 Task: Add a signature Douglas Martin containing Best wishes for a happy holiday, Douglas Martin to email address softage.10@softage.net and add a folder Sales enablement
Action: Mouse moved to (122, 117)
Screenshot: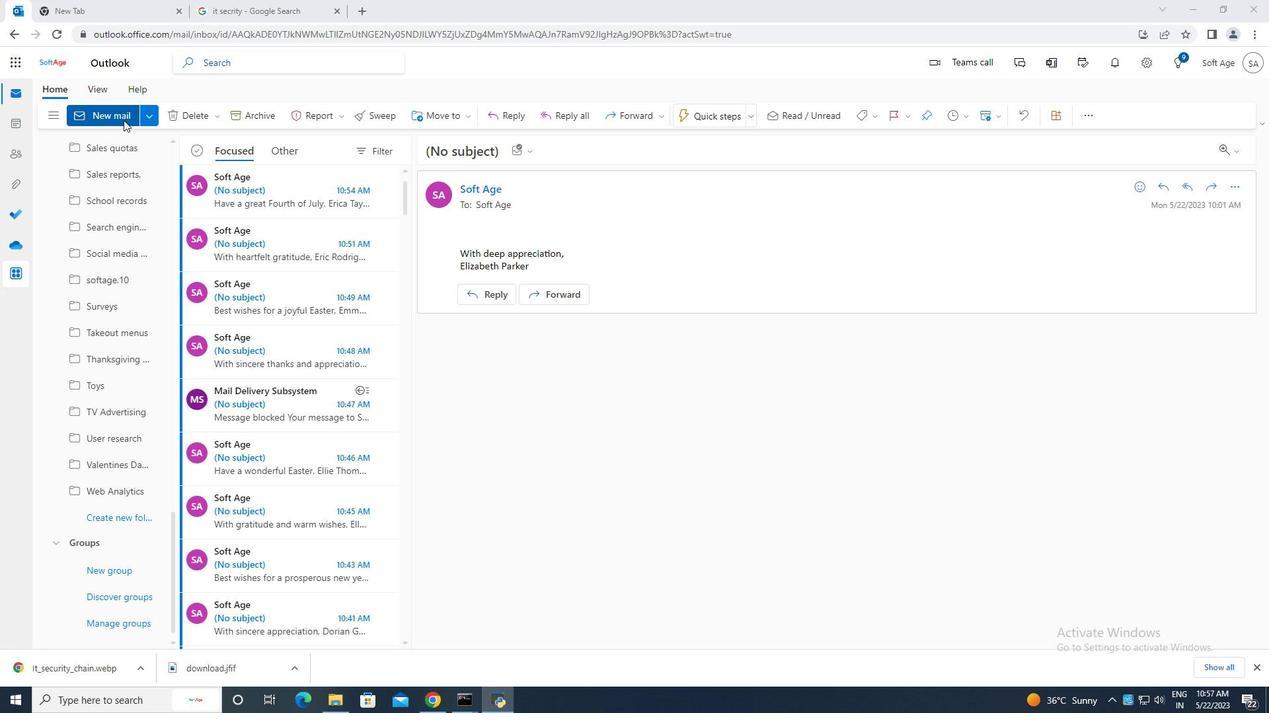 
Action: Mouse pressed left at (122, 117)
Screenshot: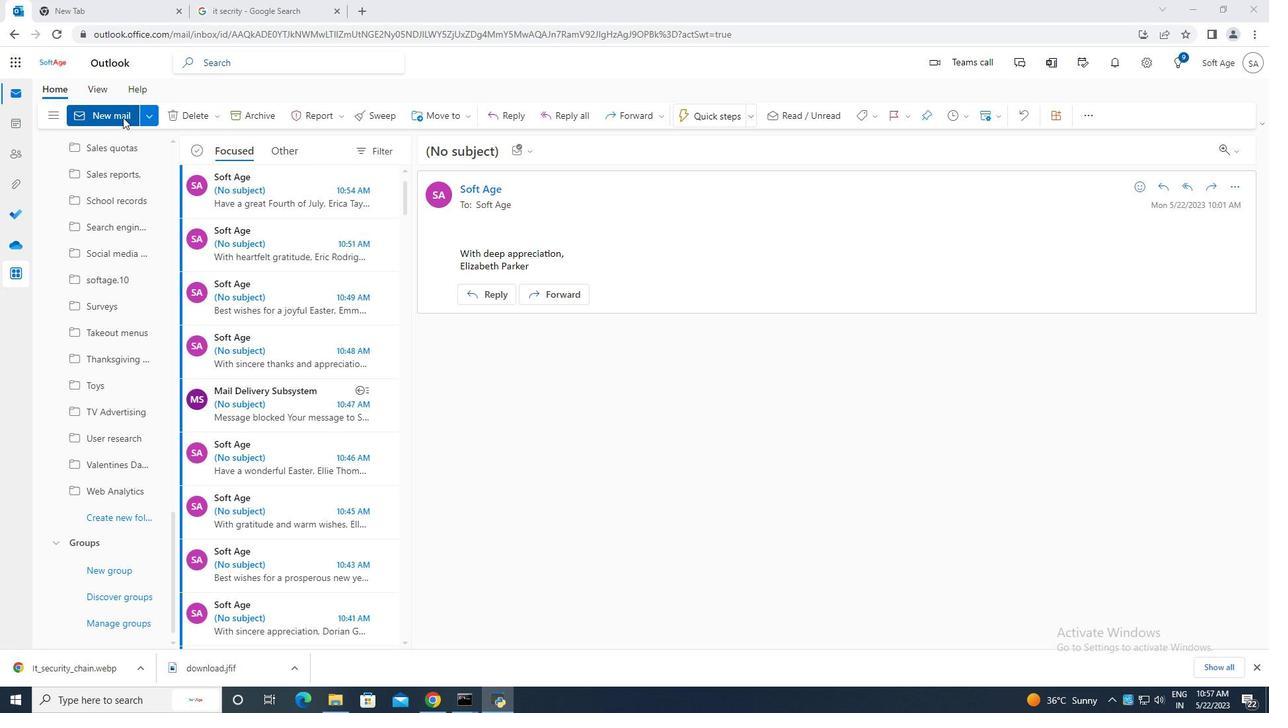 
Action: Mouse moved to (860, 114)
Screenshot: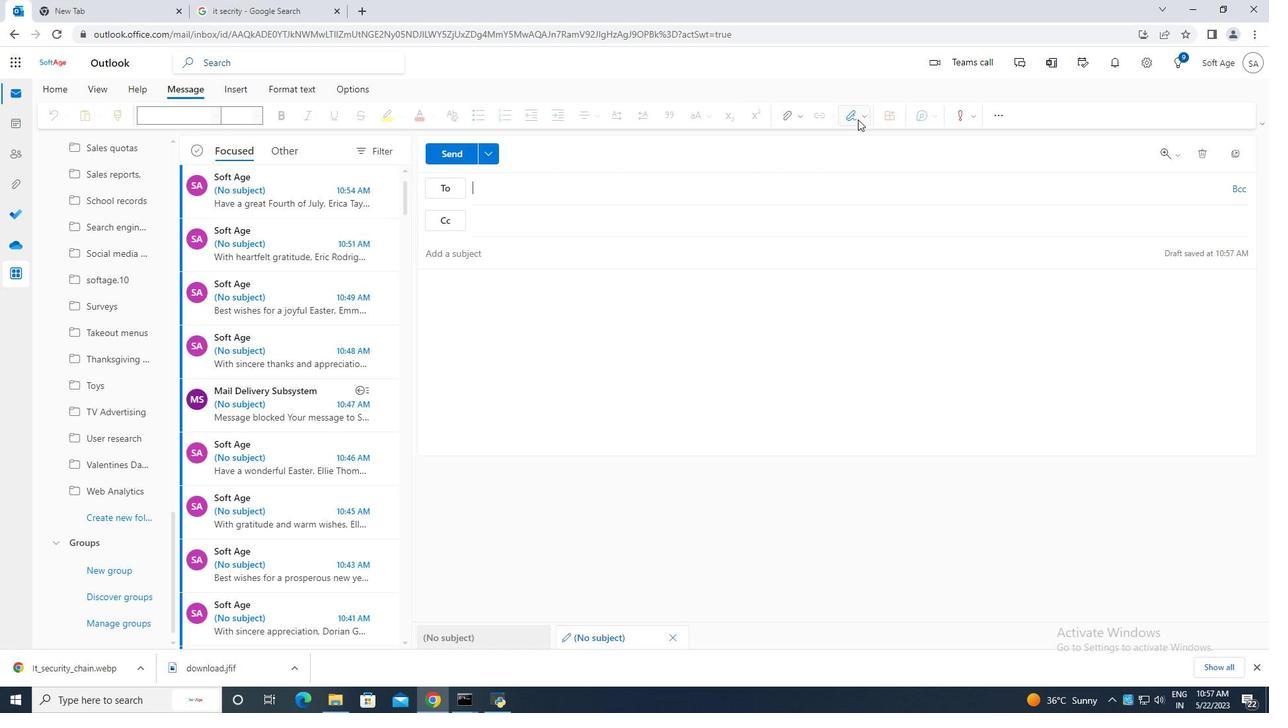 
Action: Mouse pressed left at (860, 114)
Screenshot: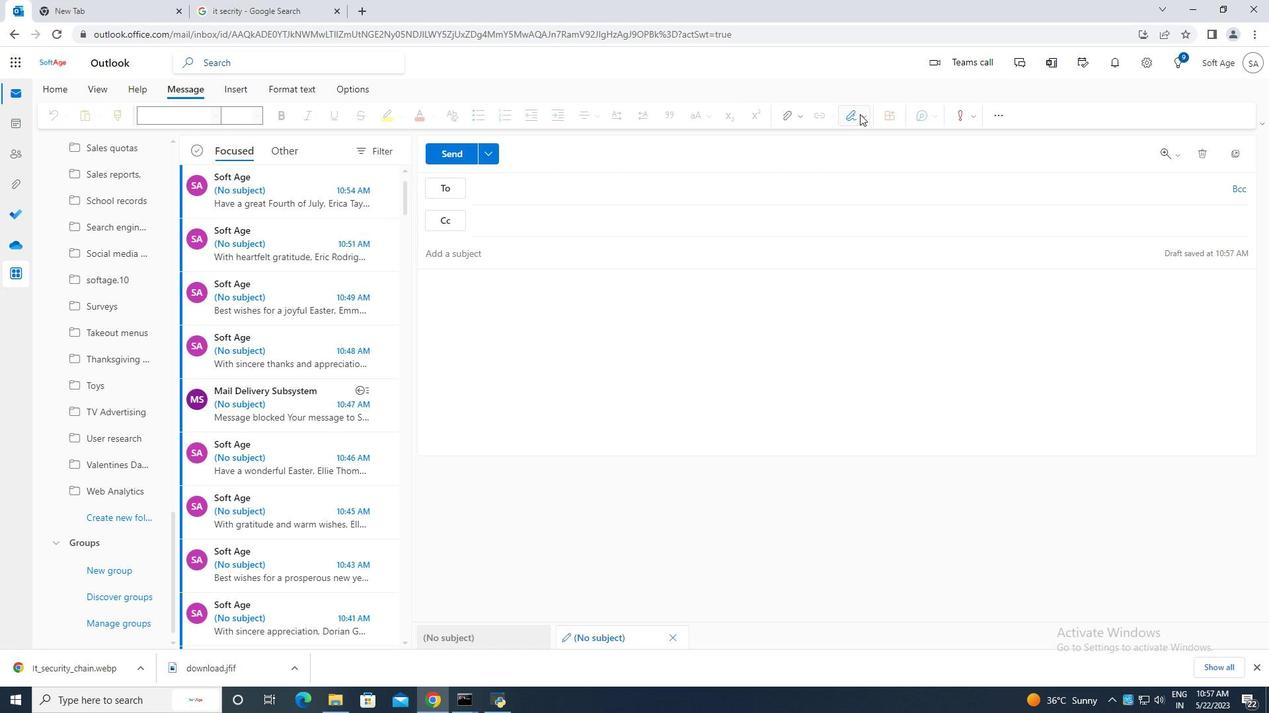
Action: Mouse moved to (829, 171)
Screenshot: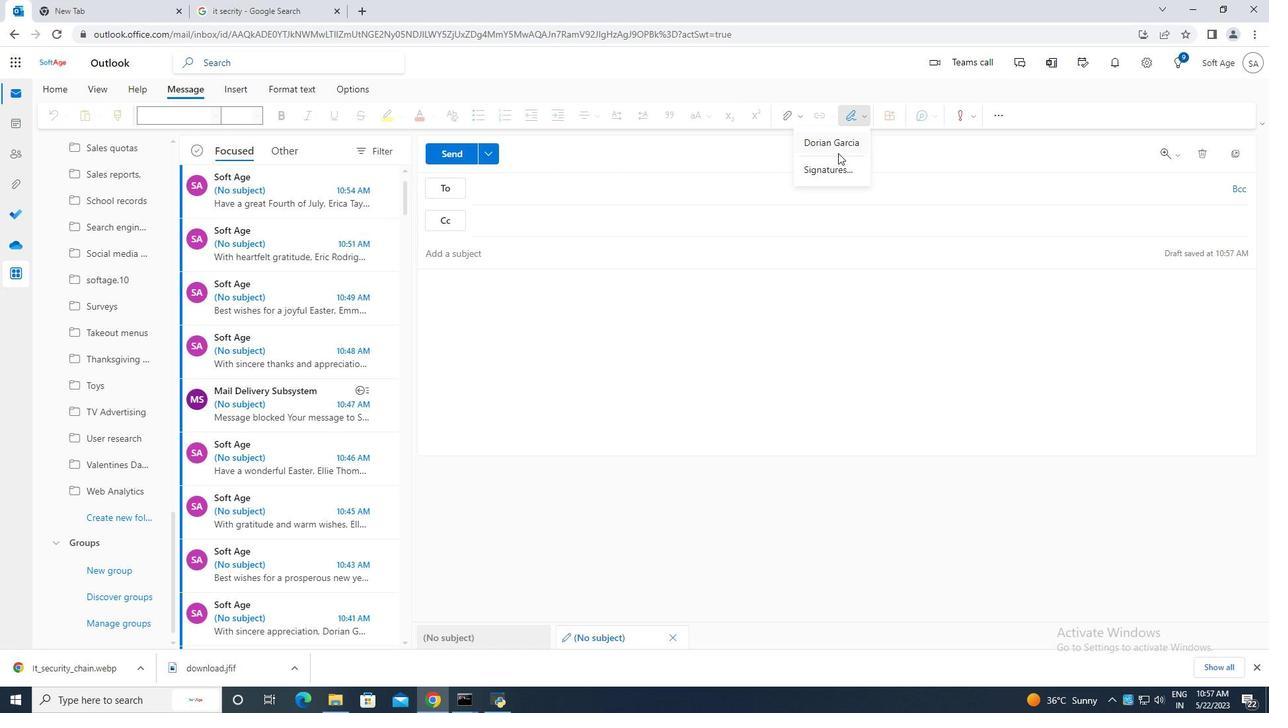
Action: Mouse pressed left at (829, 171)
Screenshot: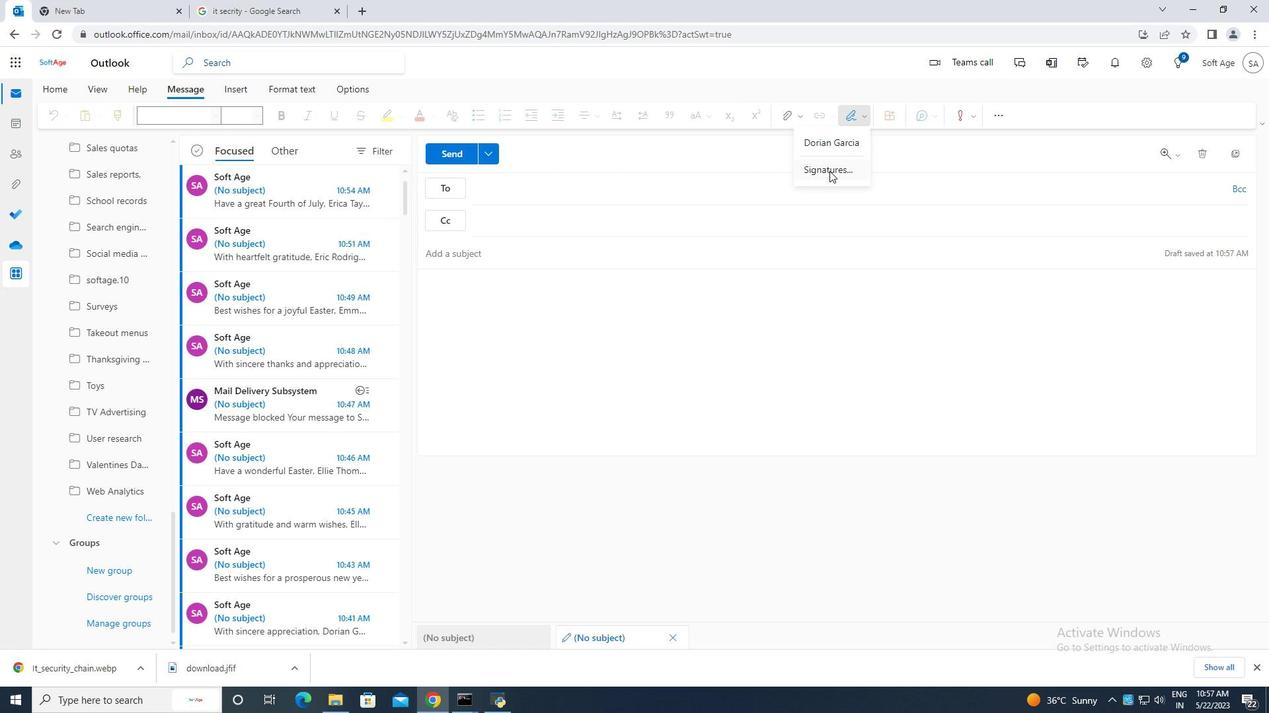 
Action: Mouse moved to (899, 220)
Screenshot: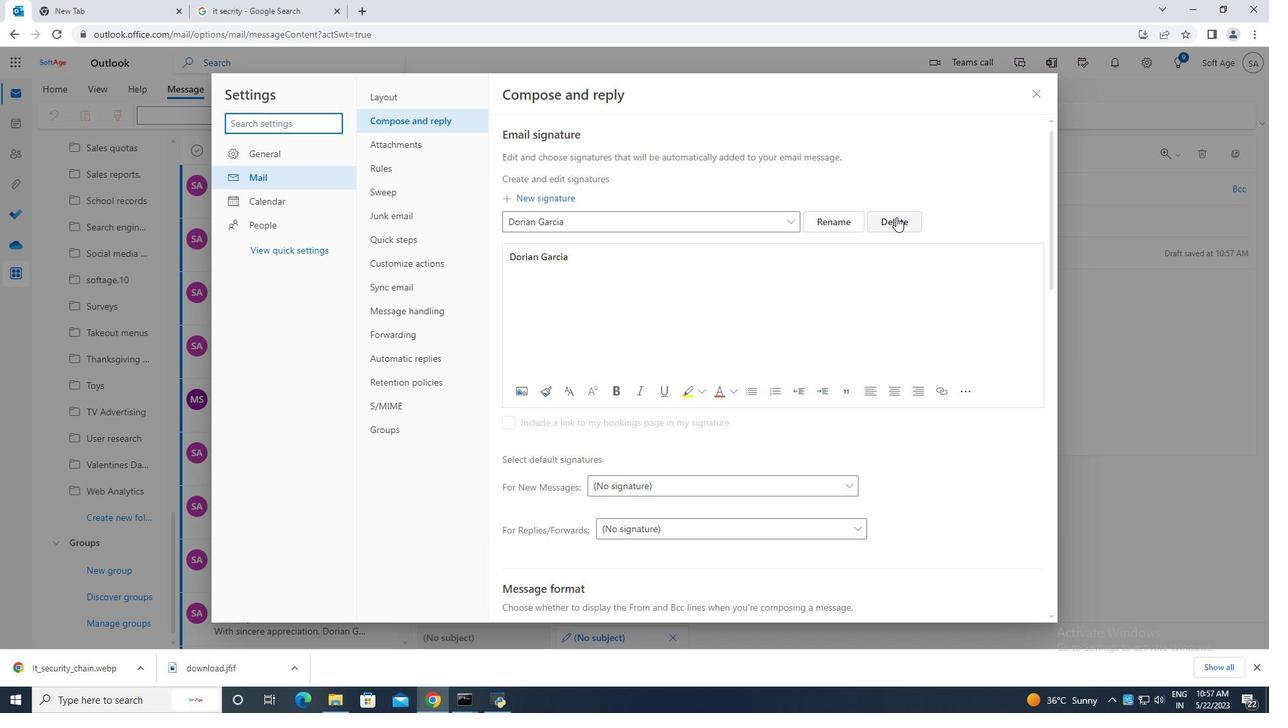 
Action: Mouse pressed left at (899, 220)
Screenshot: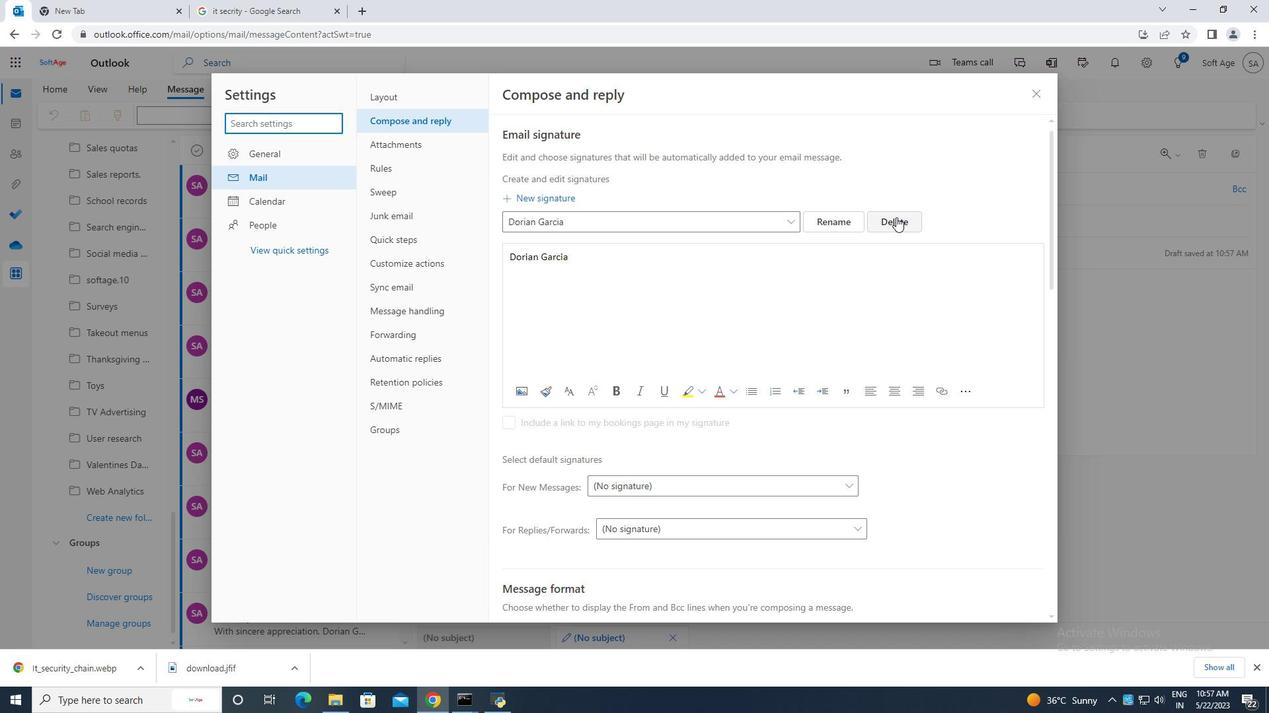 
Action: Mouse moved to (612, 222)
Screenshot: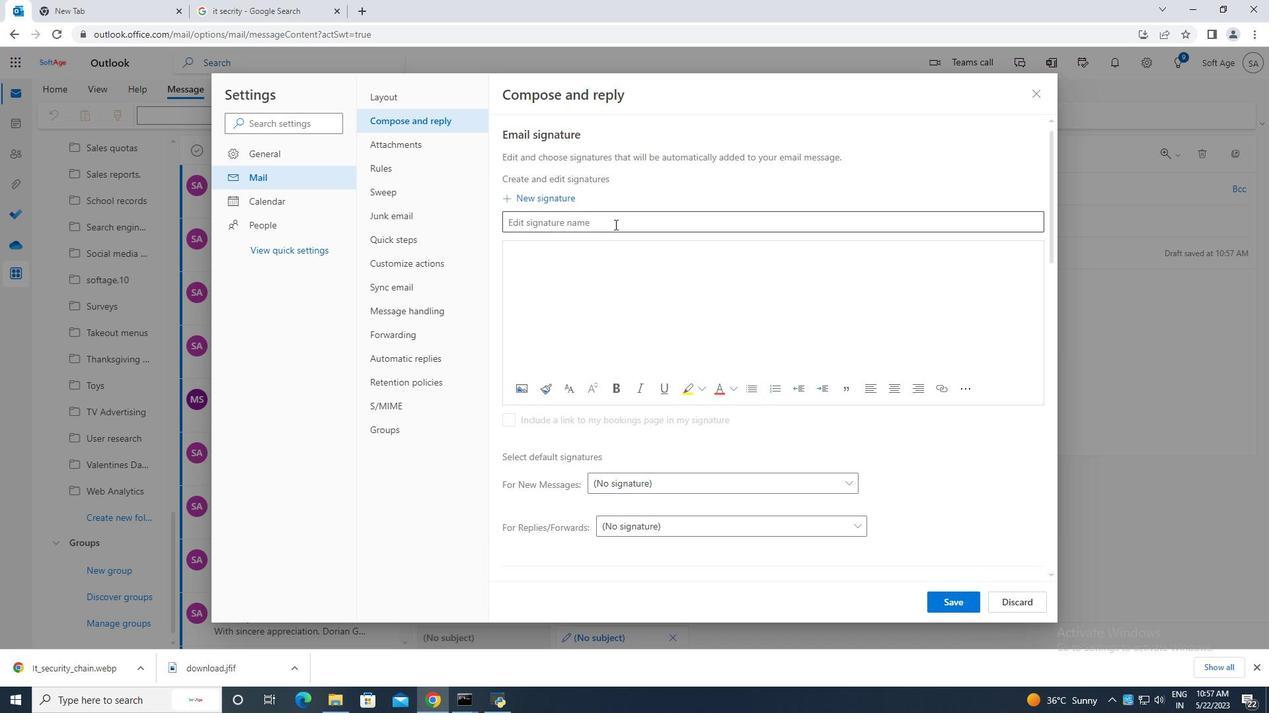 
Action: Mouse pressed left at (612, 222)
Screenshot: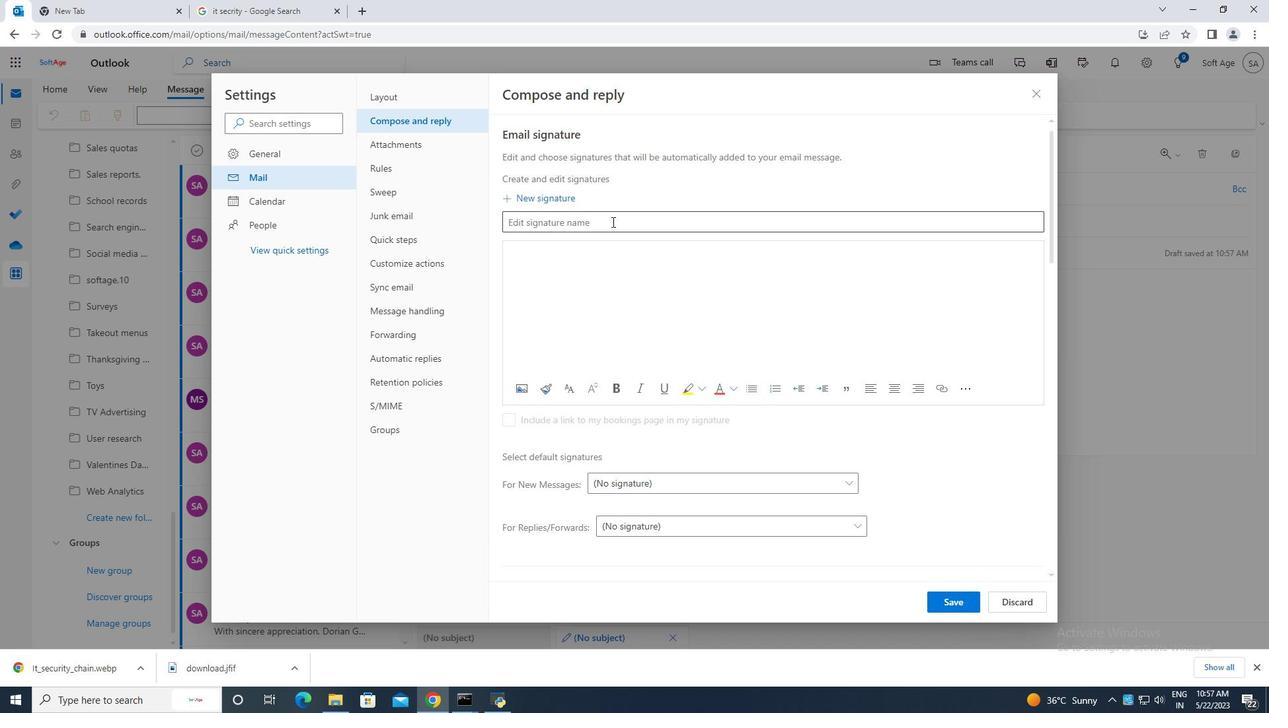 
Action: Mouse moved to (612, 222)
Screenshot: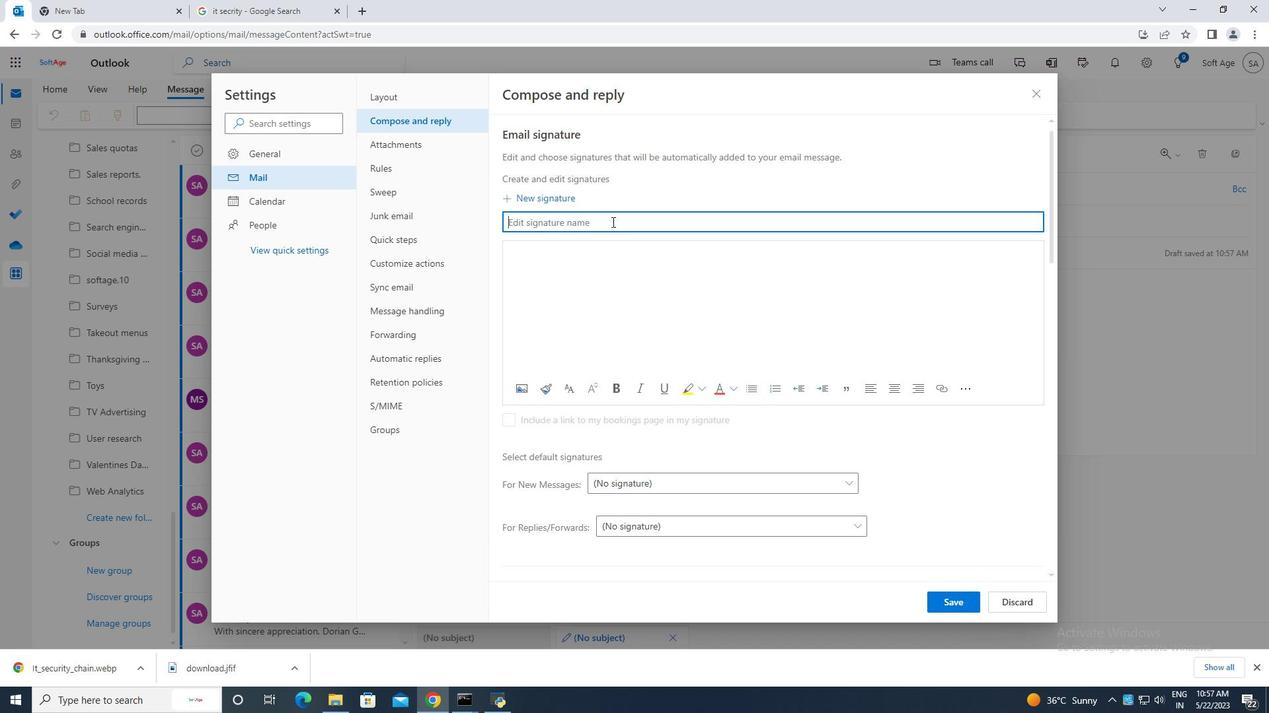 
Action: Key pressed <Key.caps_lock>D<Key.caps_lock>ough<Key.backspace>las<Key.space><Key.caps_lock>M<Key.caps_lock>artin<Key.space>
Screenshot: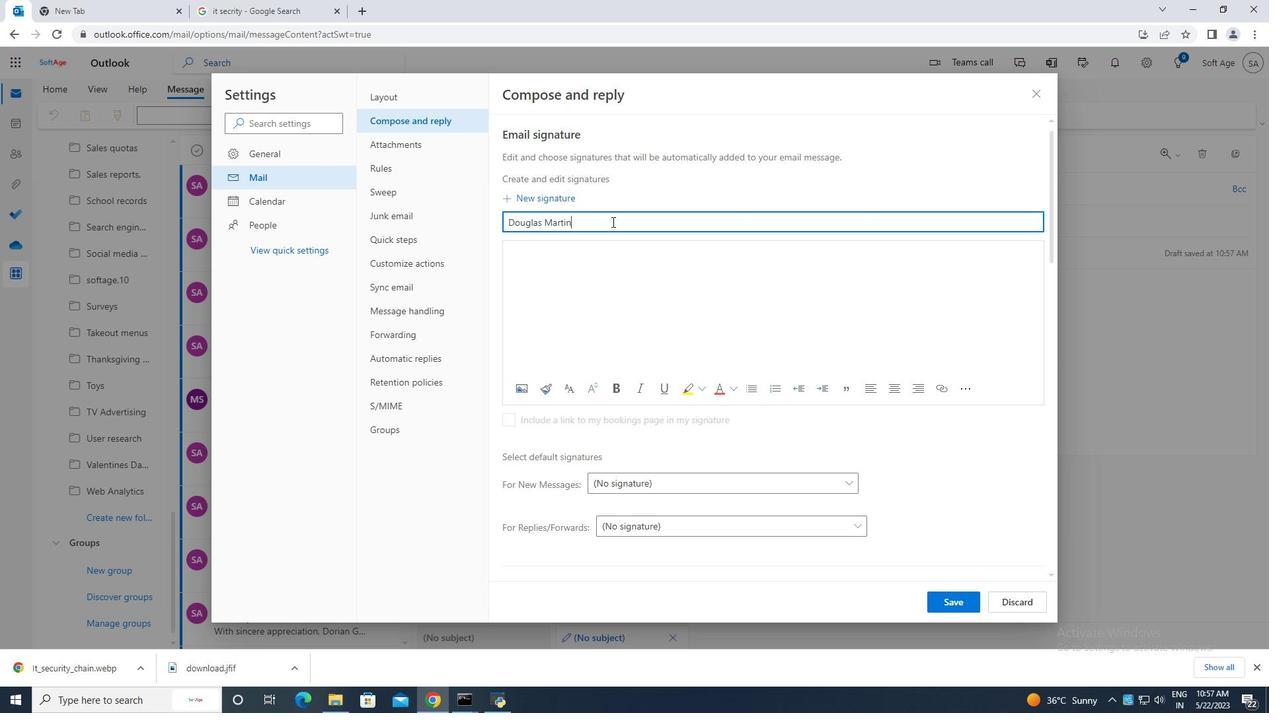 
Action: Mouse moved to (527, 265)
Screenshot: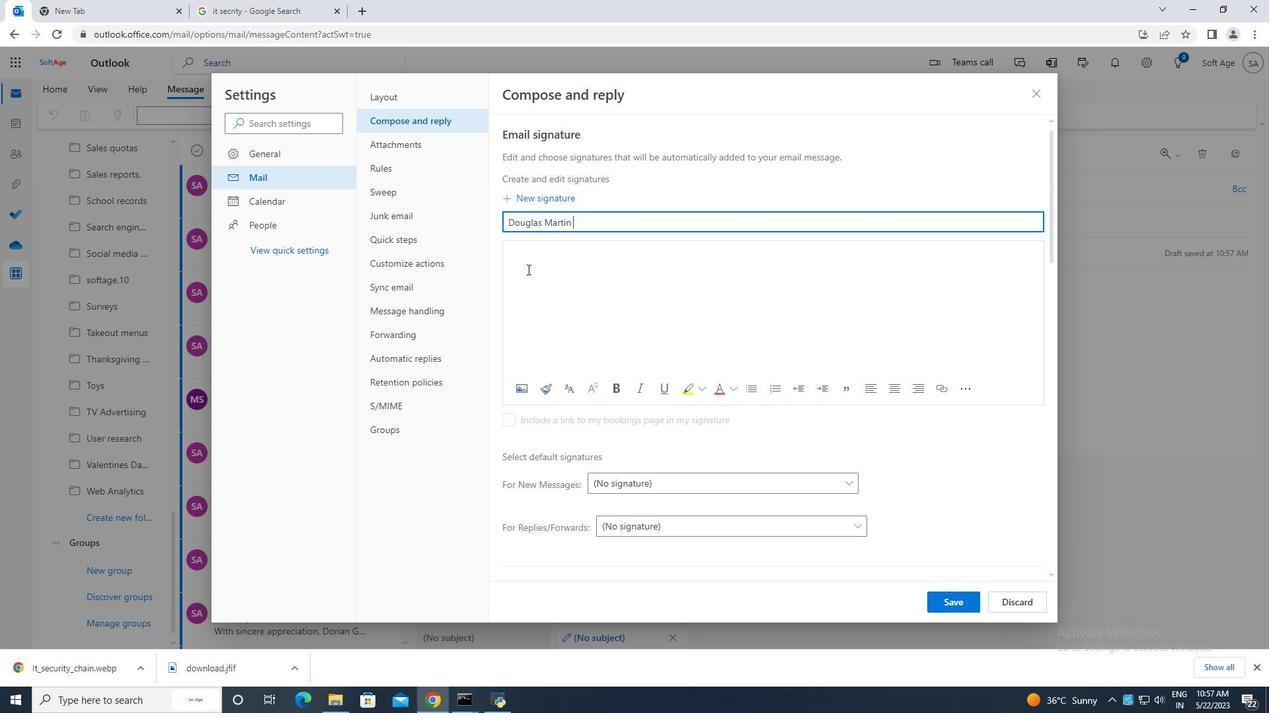 
Action: Mouse pressed left at (527, 265)
Screenshot: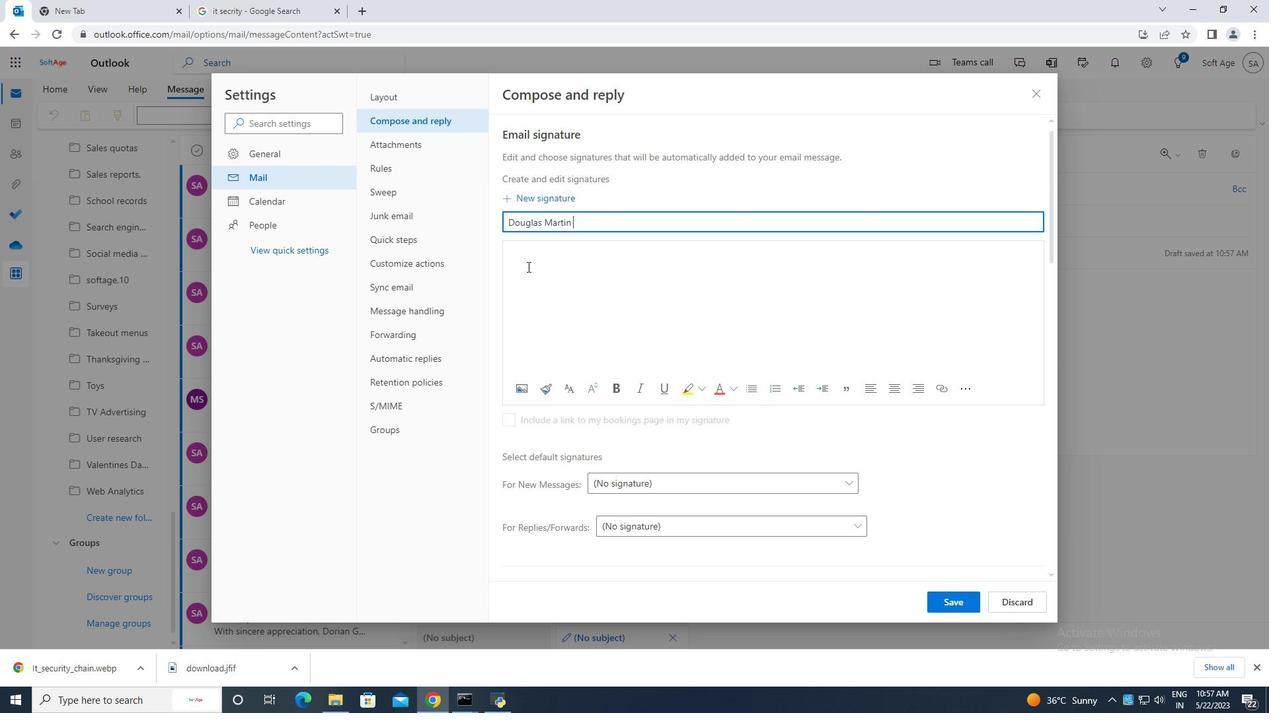 
Action: Mouse moved to (526, 263)
Screenshot: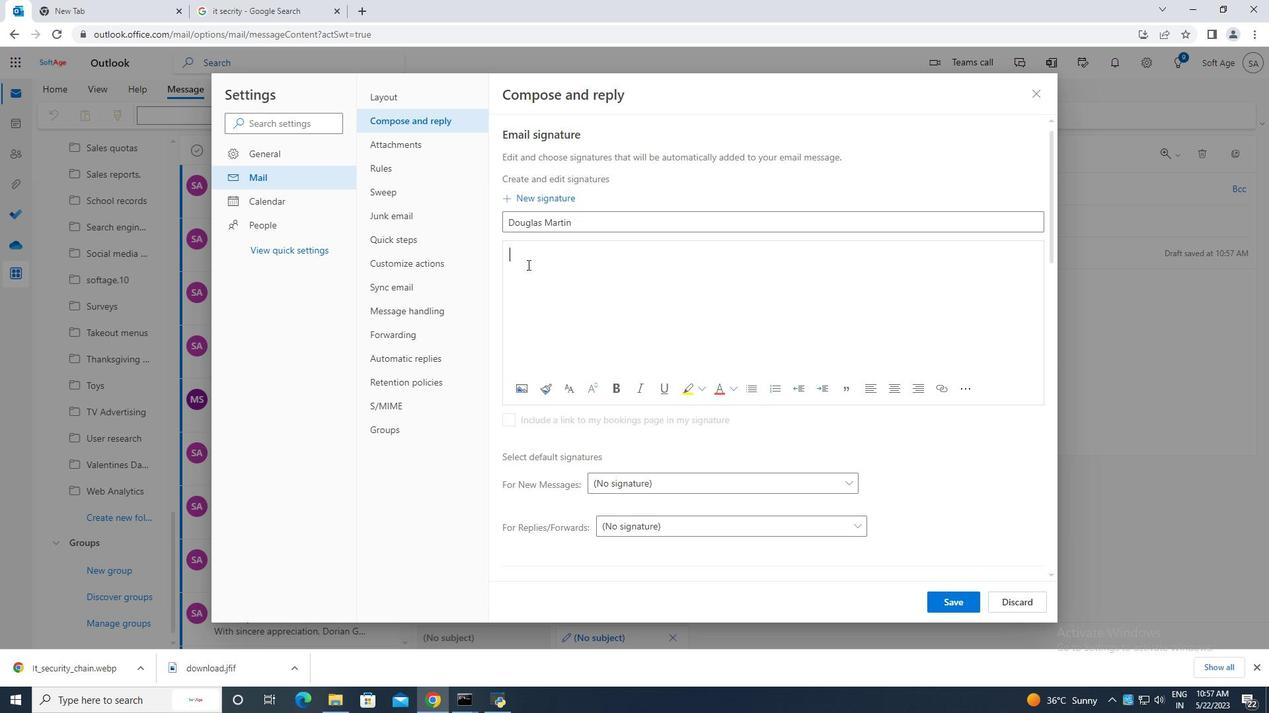 
Action: Key pressed <Key.caps_lock>D<Key.backspace>G<Key.caps_lock><Key.backspace><Key.caps_lock>D<Key.caps_lock>oughlas<Key.space><Key.caps_lock>M<Key.caps_lock>artin
Screenshot: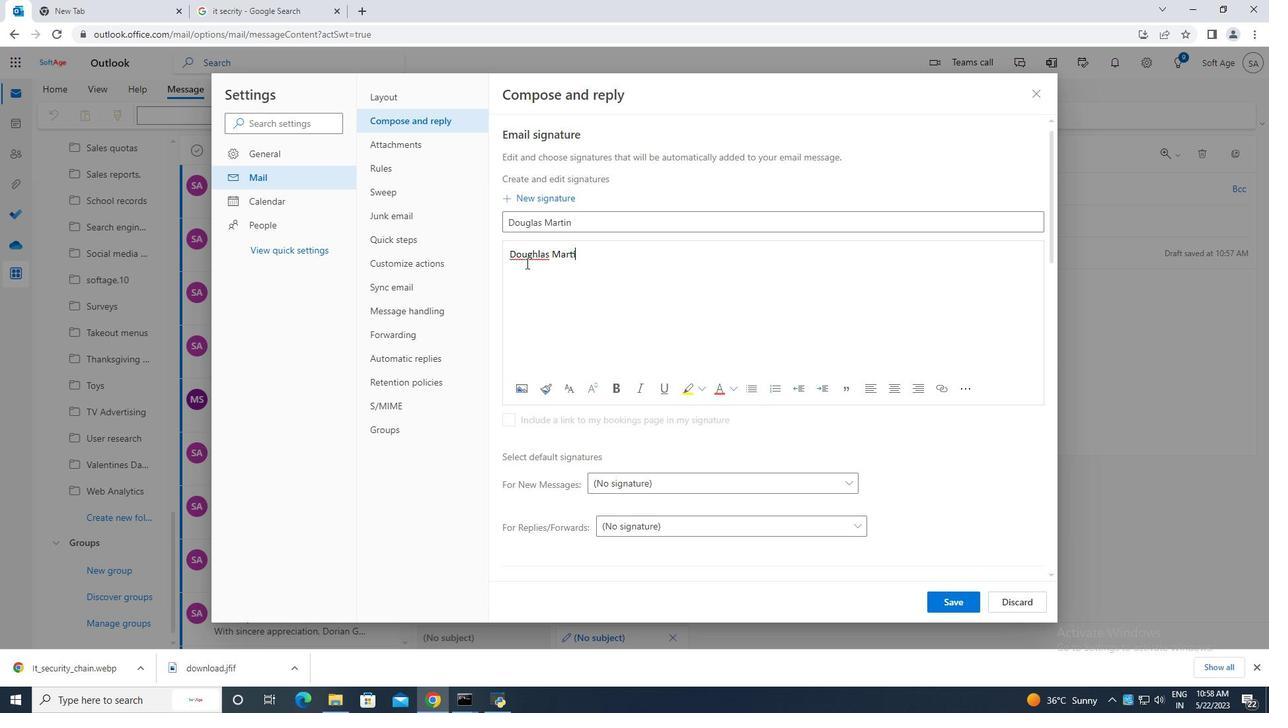 
Action: Mouse moved to (537, 255)
Screenshot: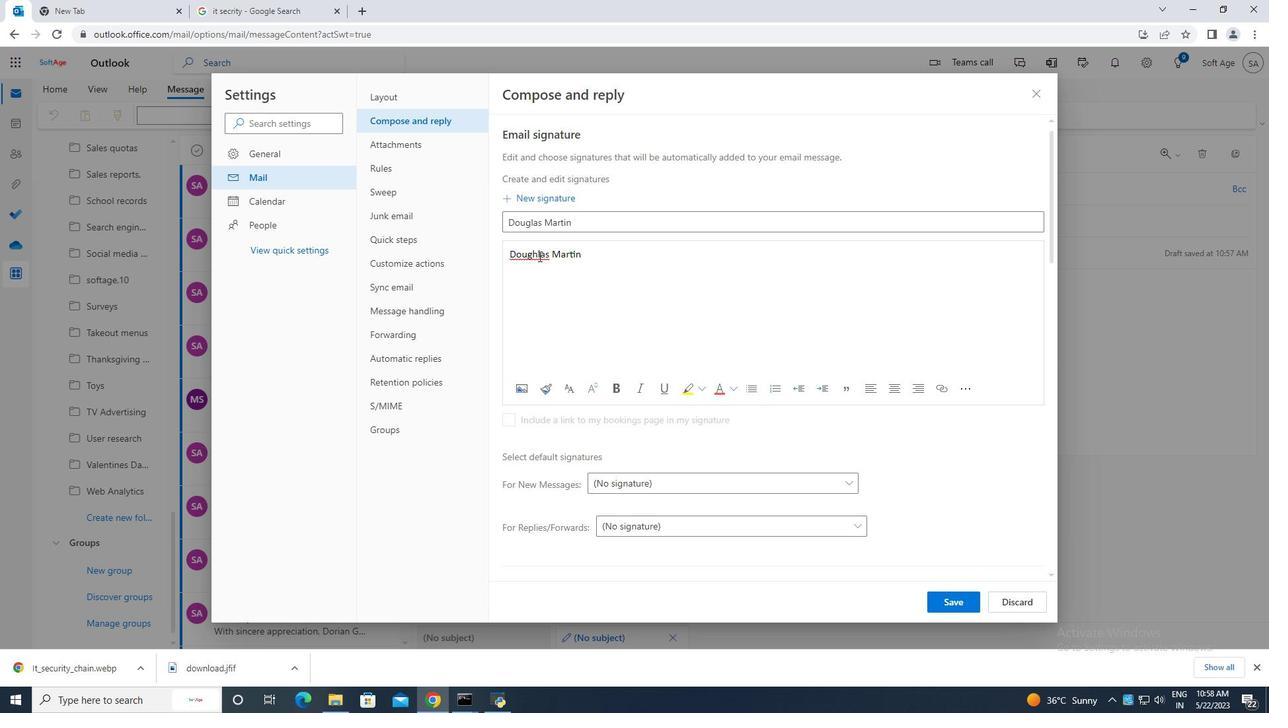 
Action: Mouse pressed left at (537, 255)
Screenshot: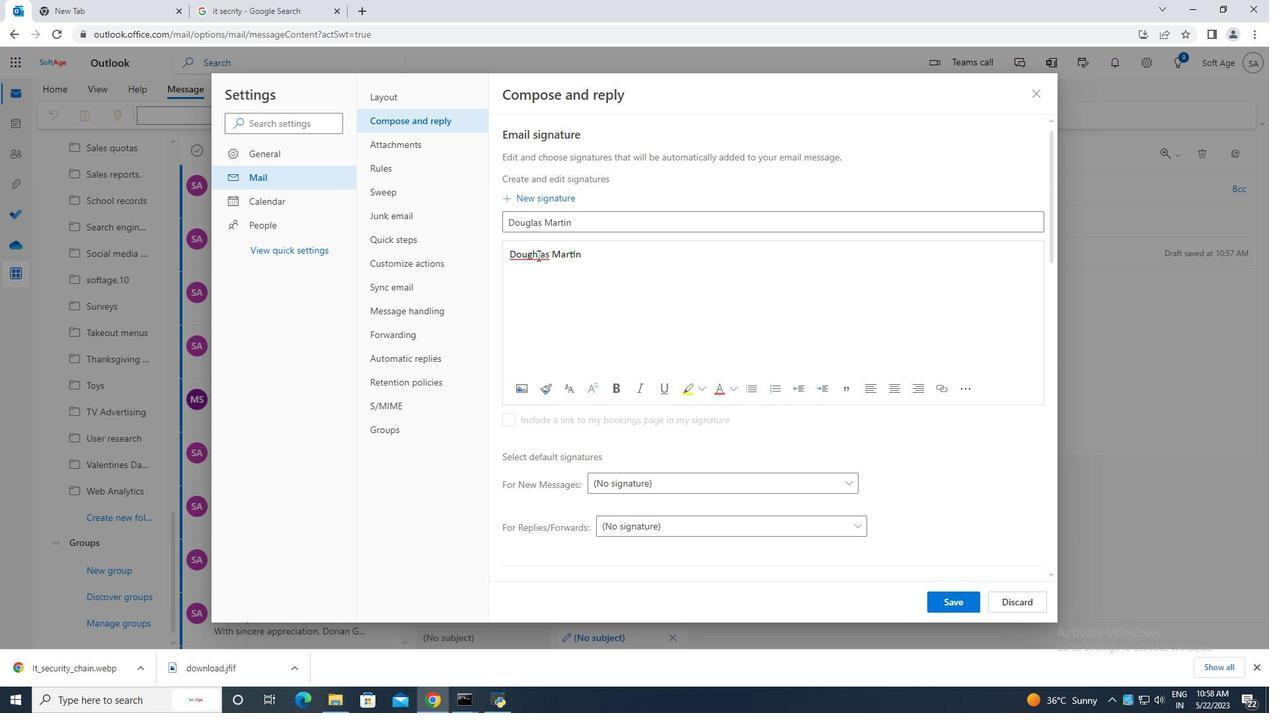 
Action: Mouse moved to (545, 259)
Screenshot: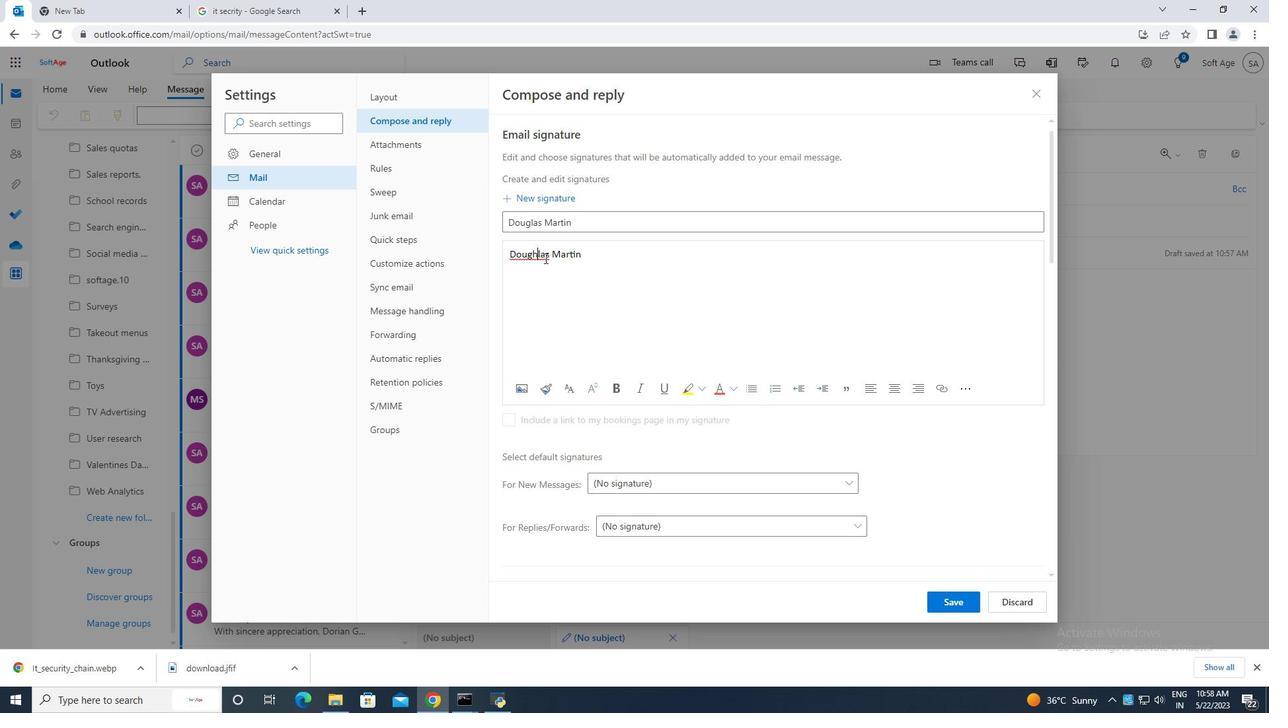 
Action: Key pressed <Key.backspace>
Screenshot: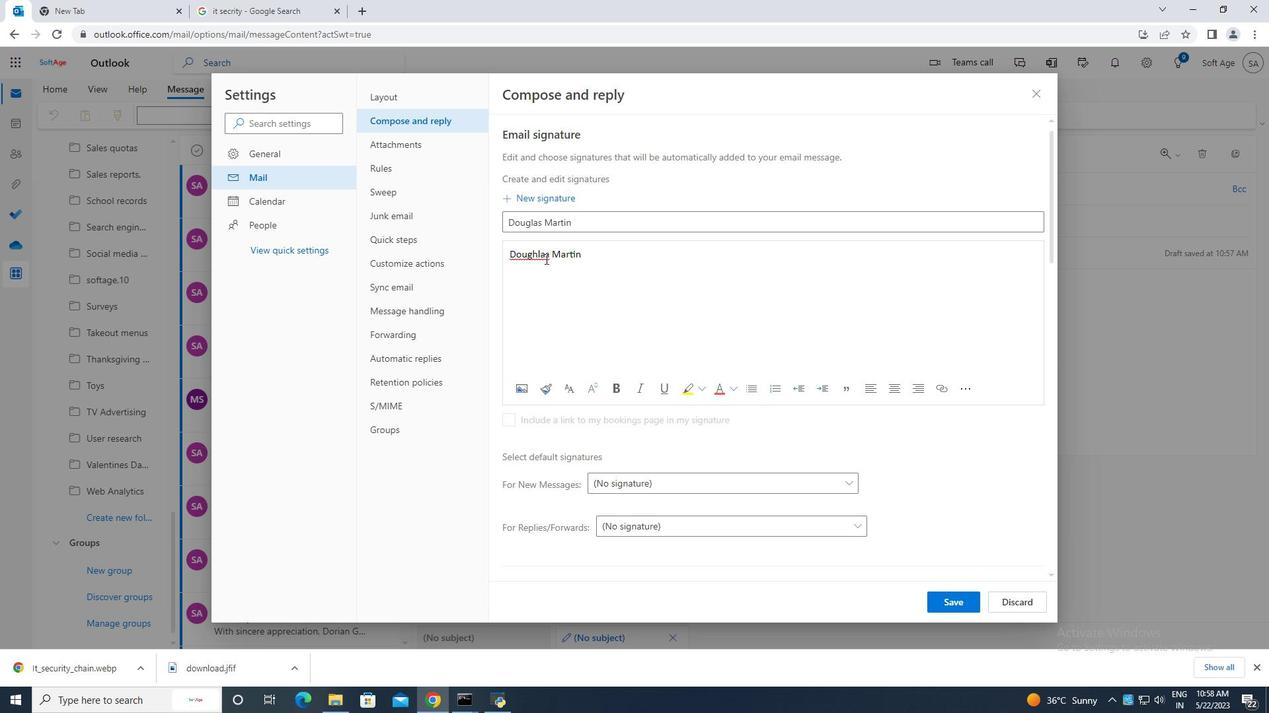 
Action: Mouse moved to (965, 604)
Screenshot: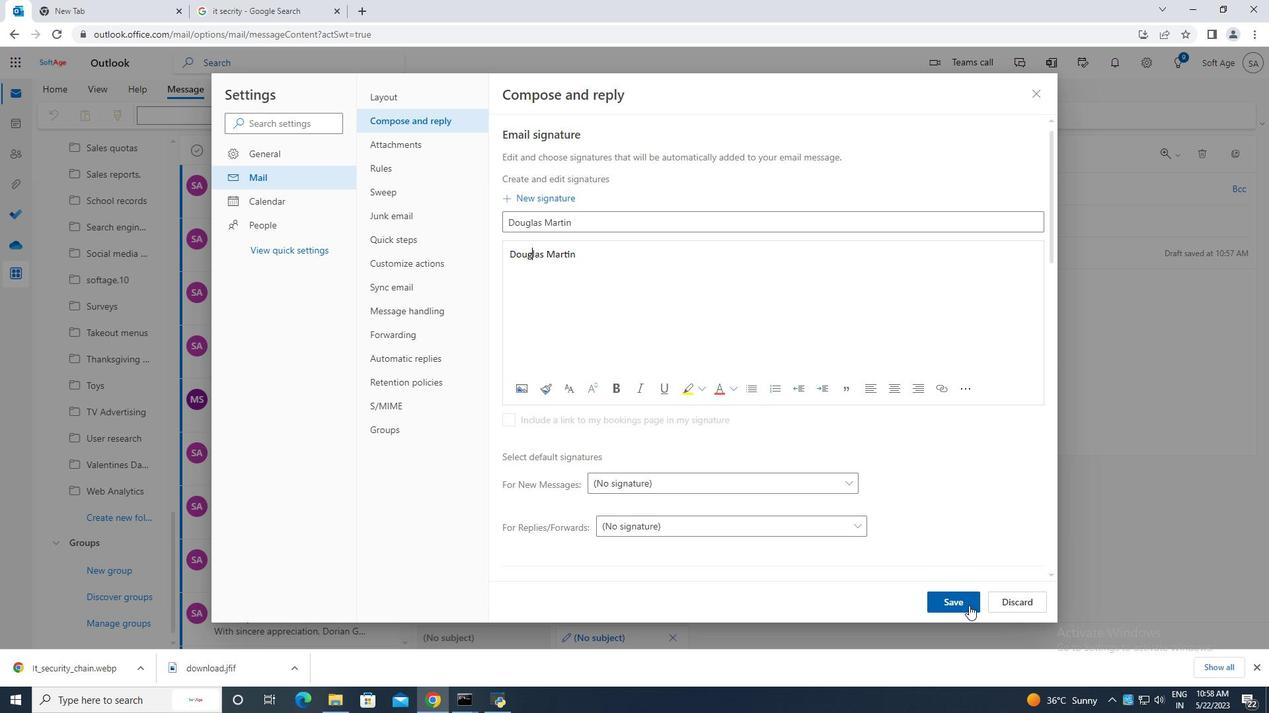 
Action: Mouse pressed left at (965, 604)
Screenshot: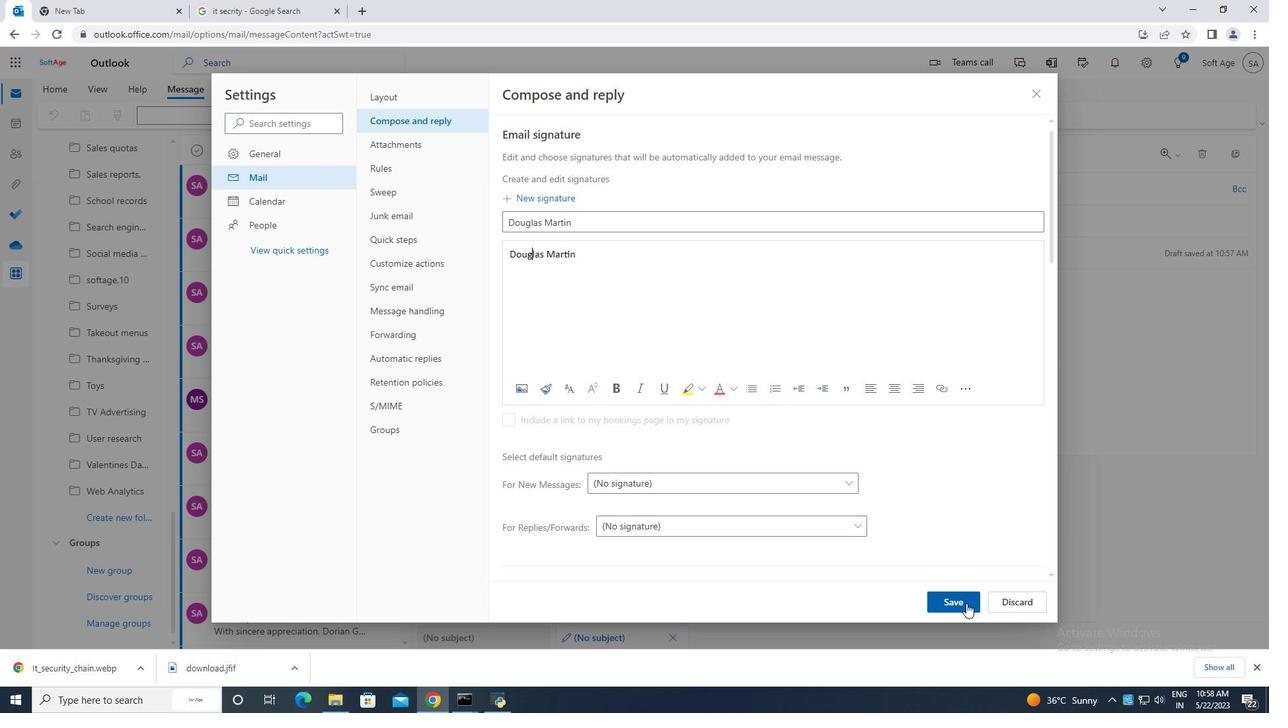 
Action: Mouse moved to (1039, 95)
Screenshot: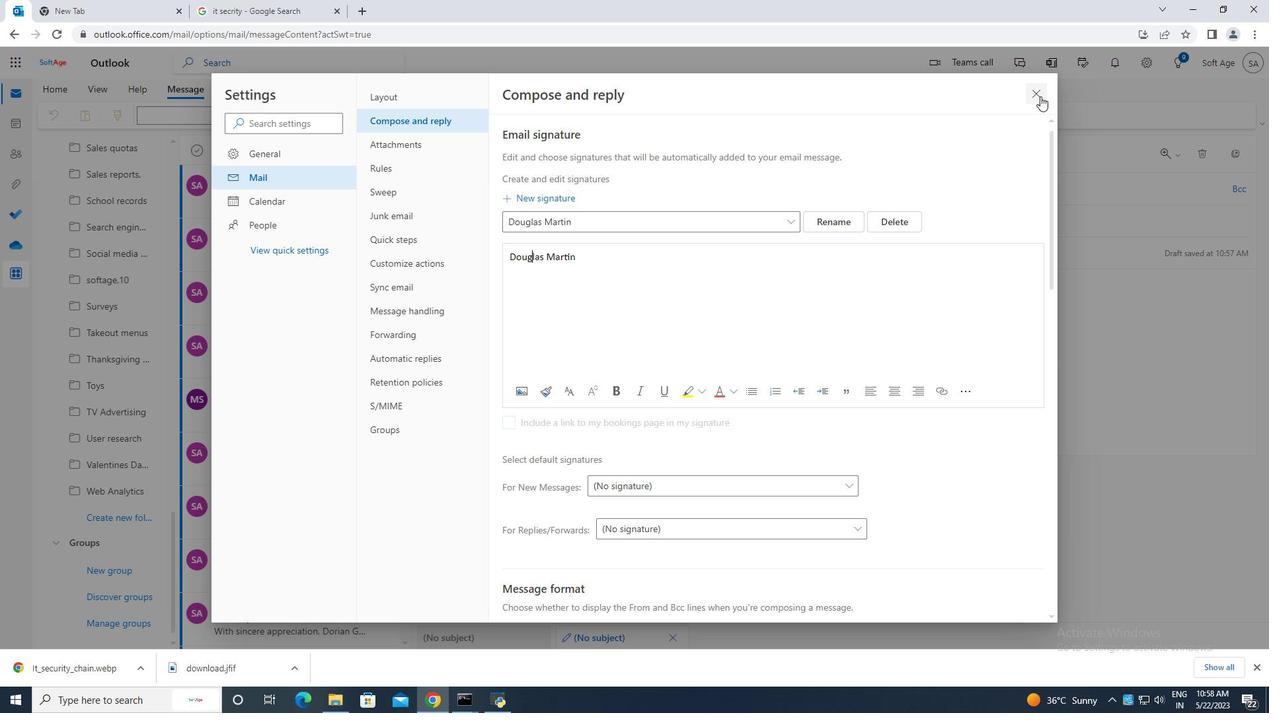 
Action: Mouse pressed left at (1039, 95)
Screenshot: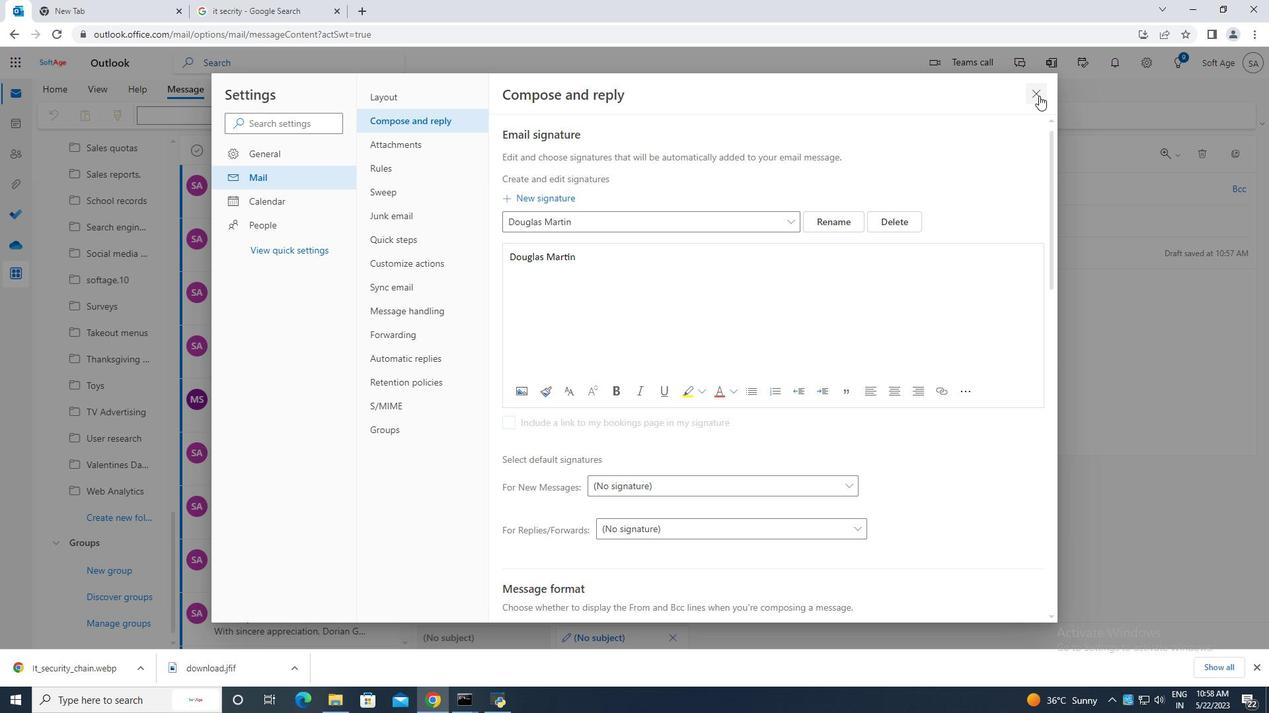 
Action: Mouse moved to (859, 115)
Screenshot: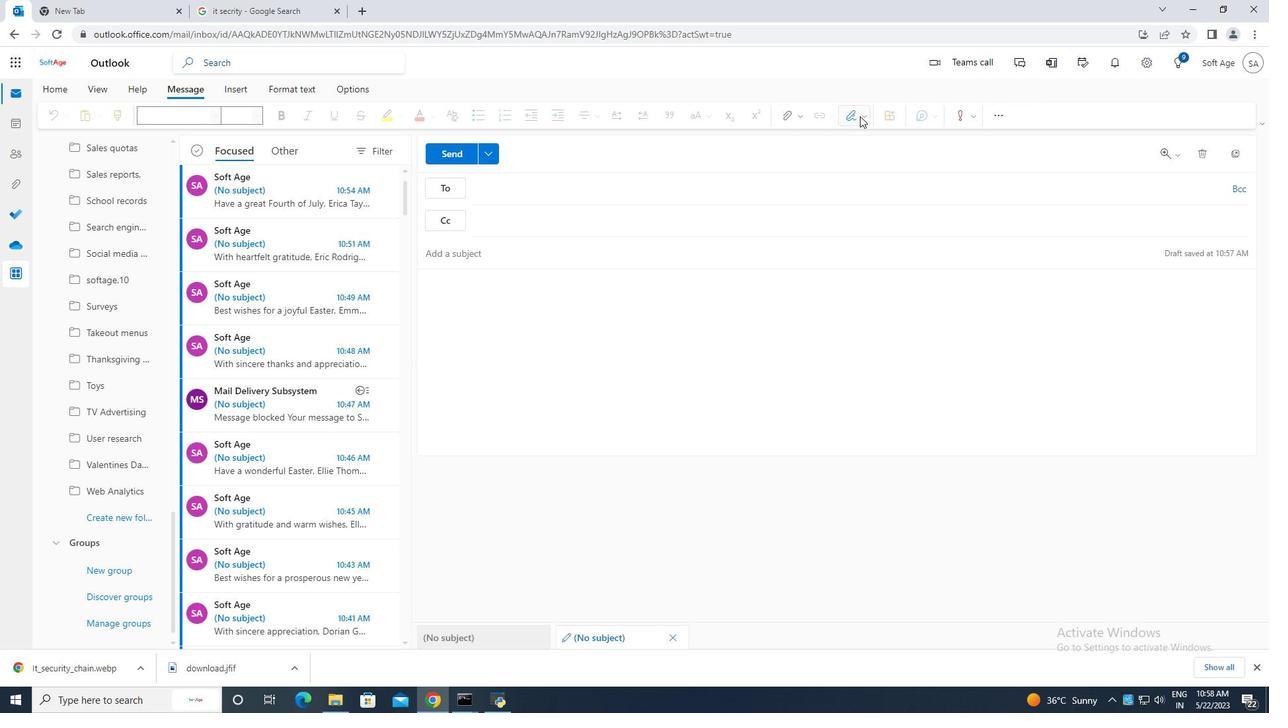 
Action: Mouse pressed left at (859, 115)
Screenshot: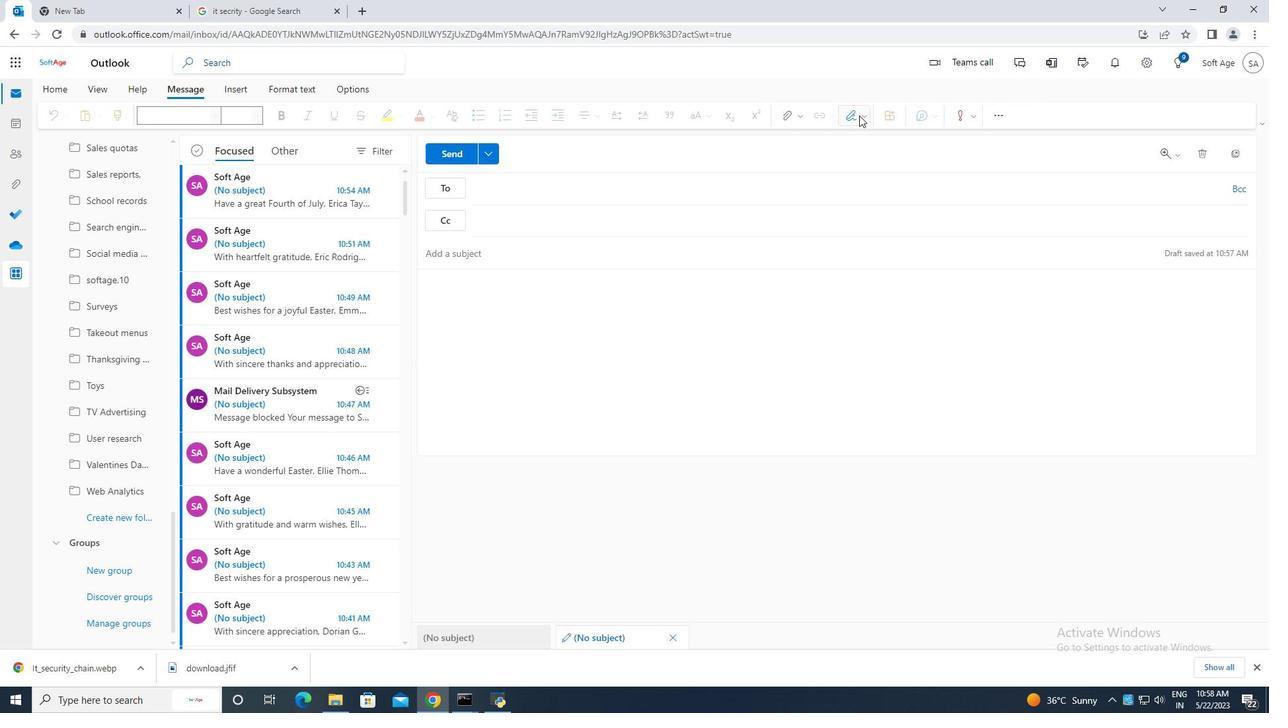 
Action: Mouse moved to (842, 140)
Screenshot: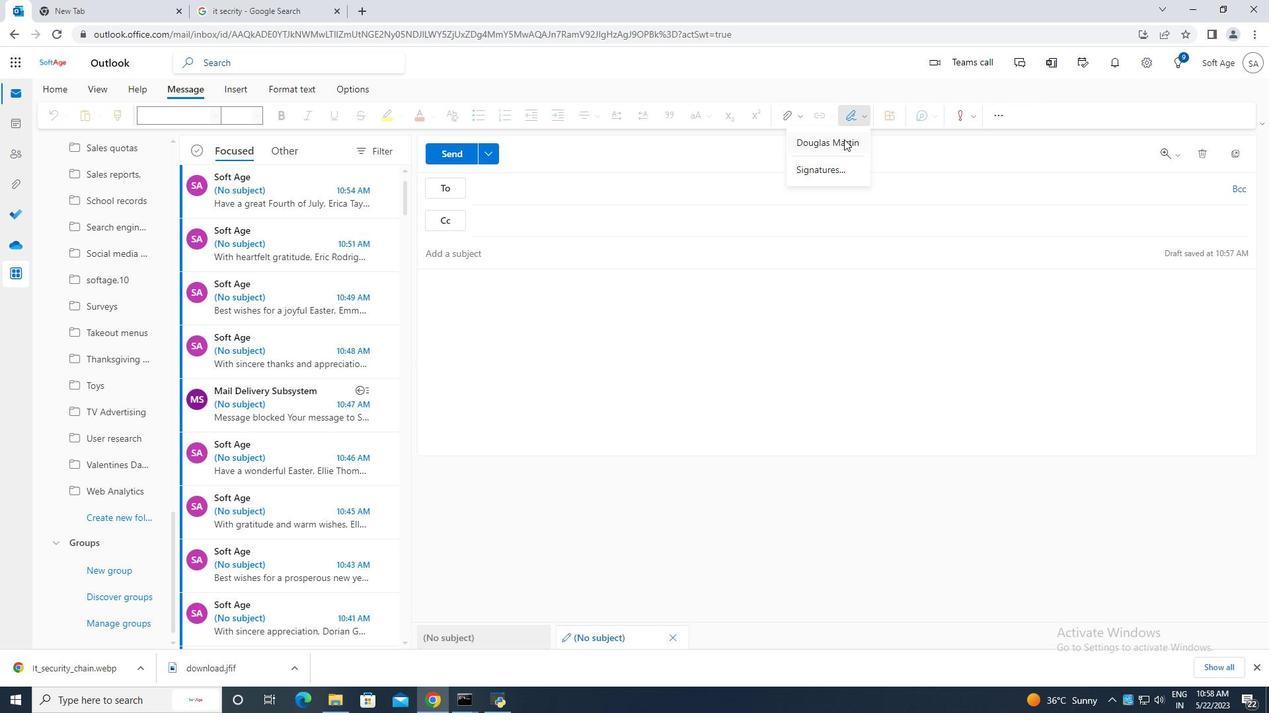 
Action: Mouse pressed left at (842, 140)
Screenshot: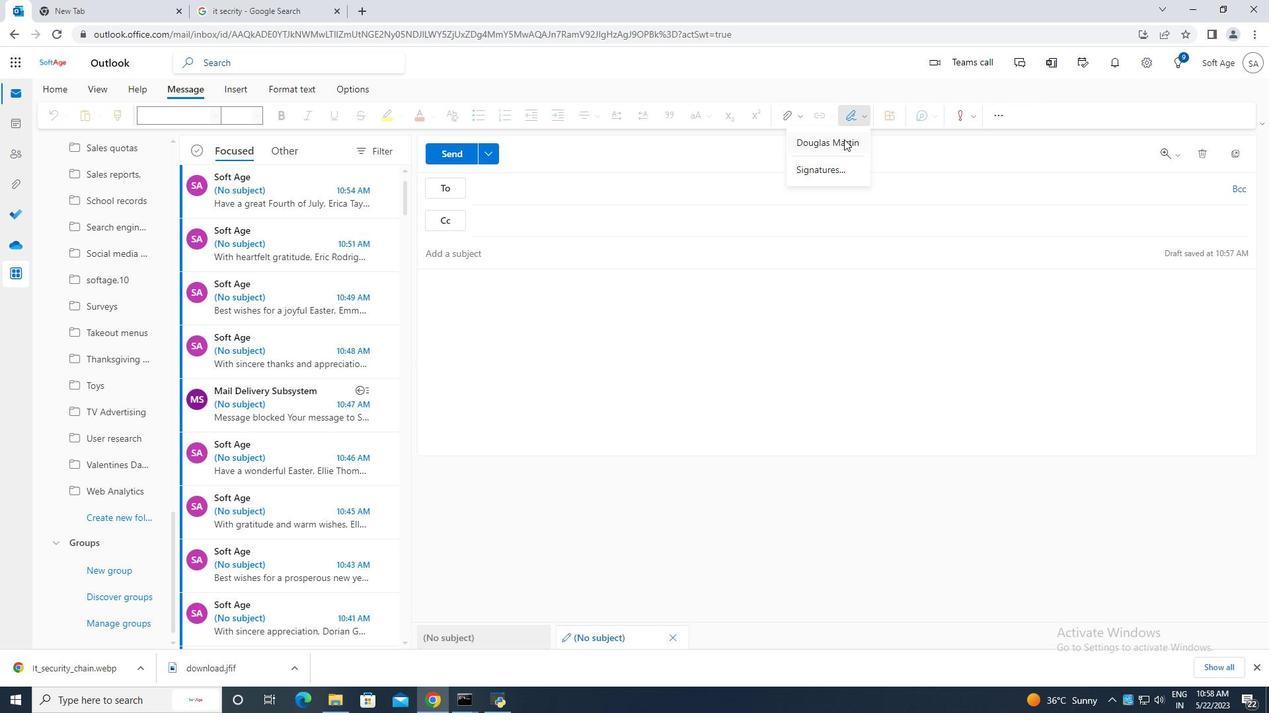 
Action: Mouse moved to (475, 275)
Screenshot: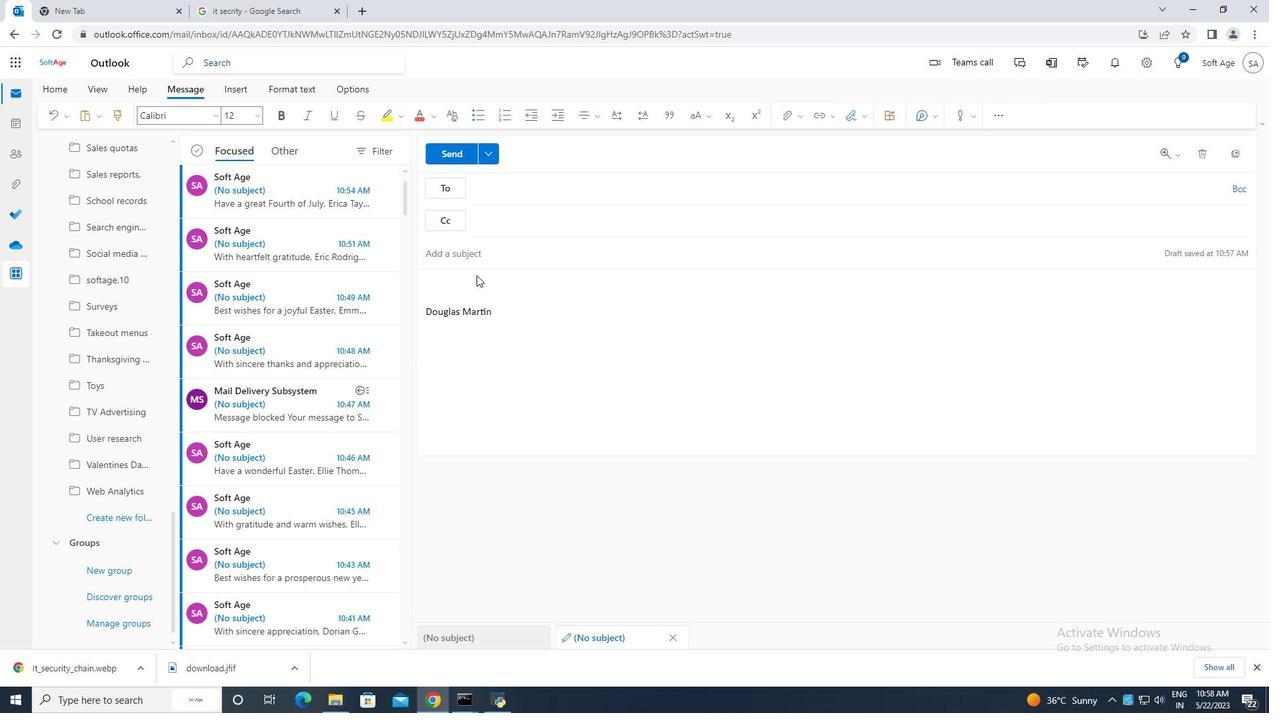 
Action: Mouse pressed left at (475, 275)
Screenshot: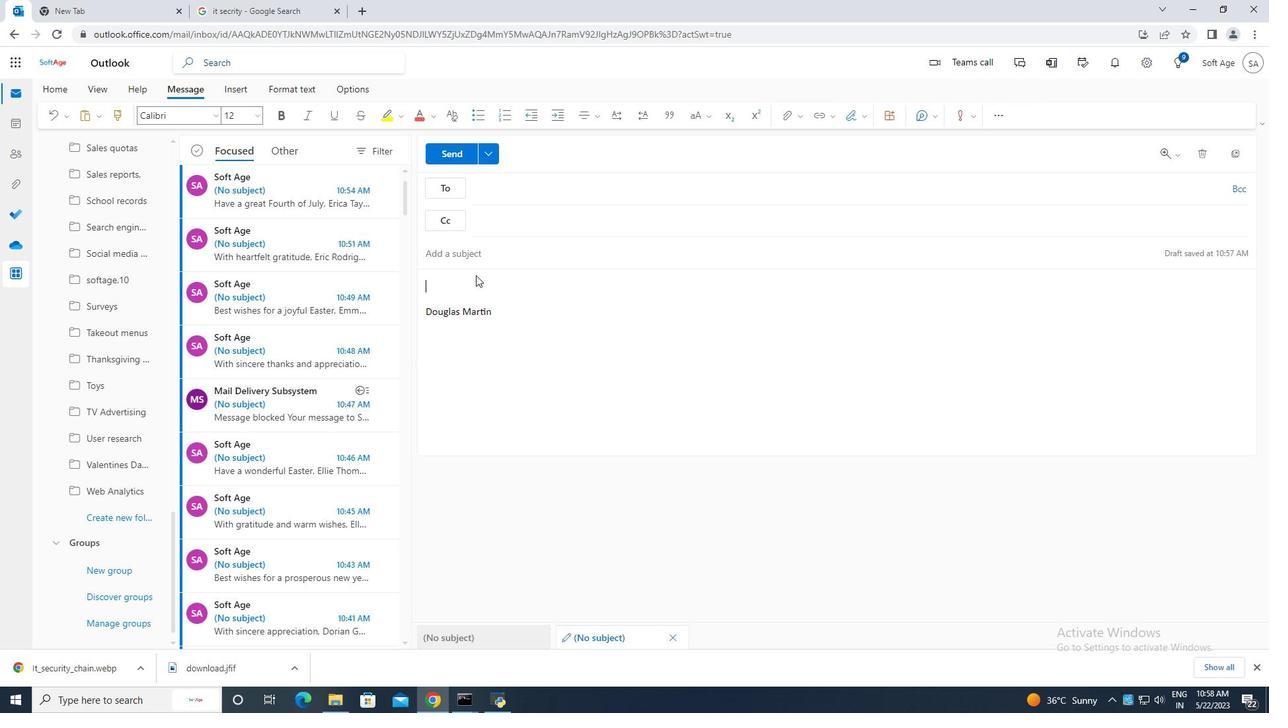 
Action: Key pressed <Key.caps_lock>C<Key.caps_lock>ontaining<Key.space><Key.caps_lock>B<Key.caps_lock>est<Key.space>wishes
Screenshot: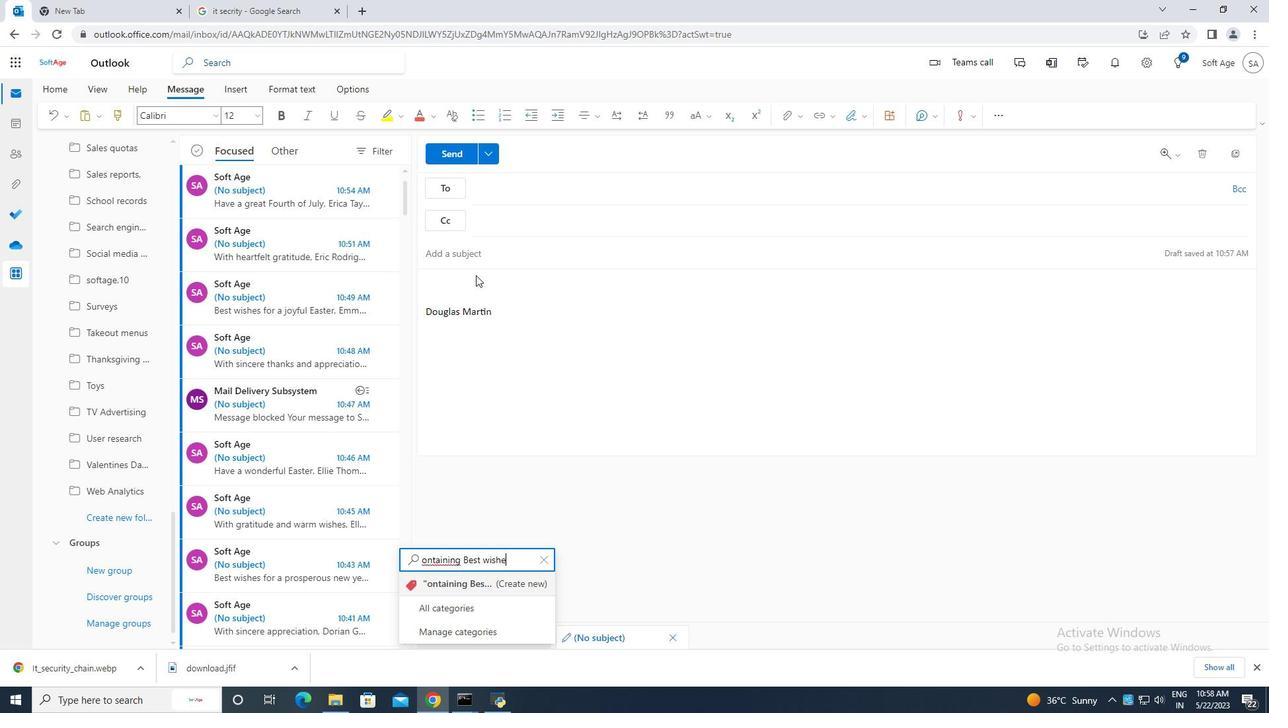 
Action: Mouse moved to (545, 561)
Screenshot: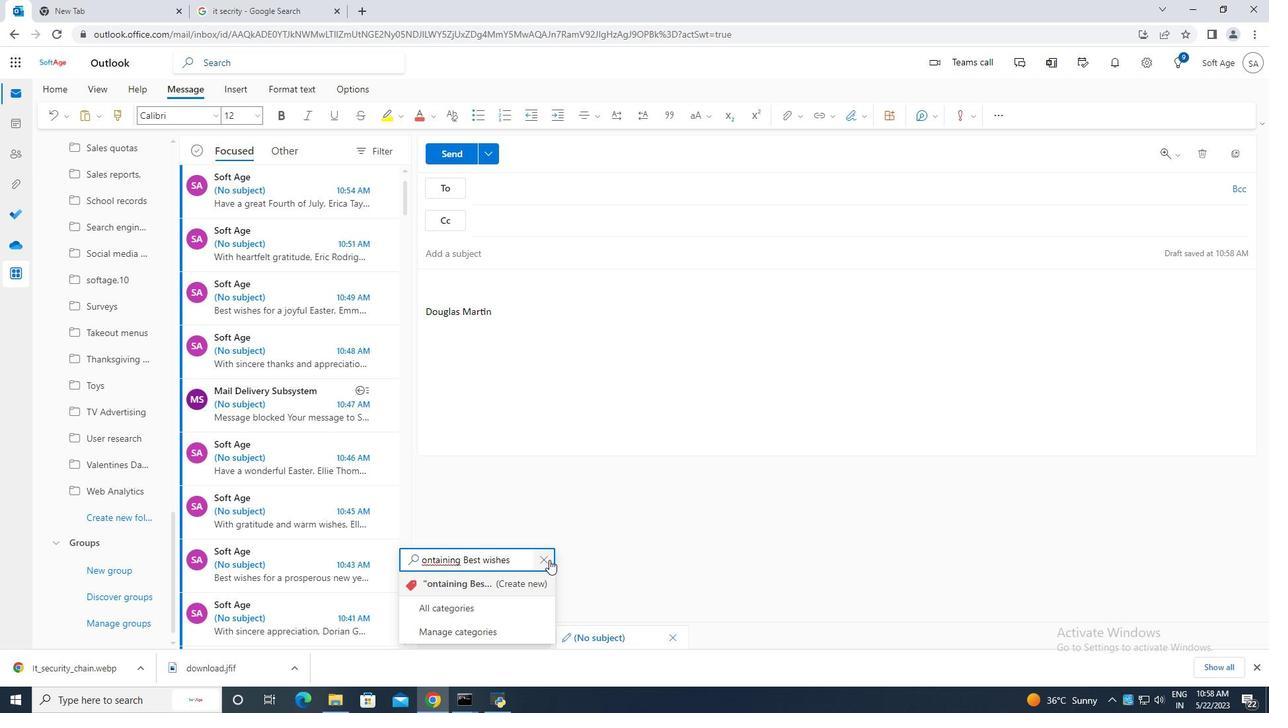 
Action: Mouse pressed left at (545, 561)
Screenshot: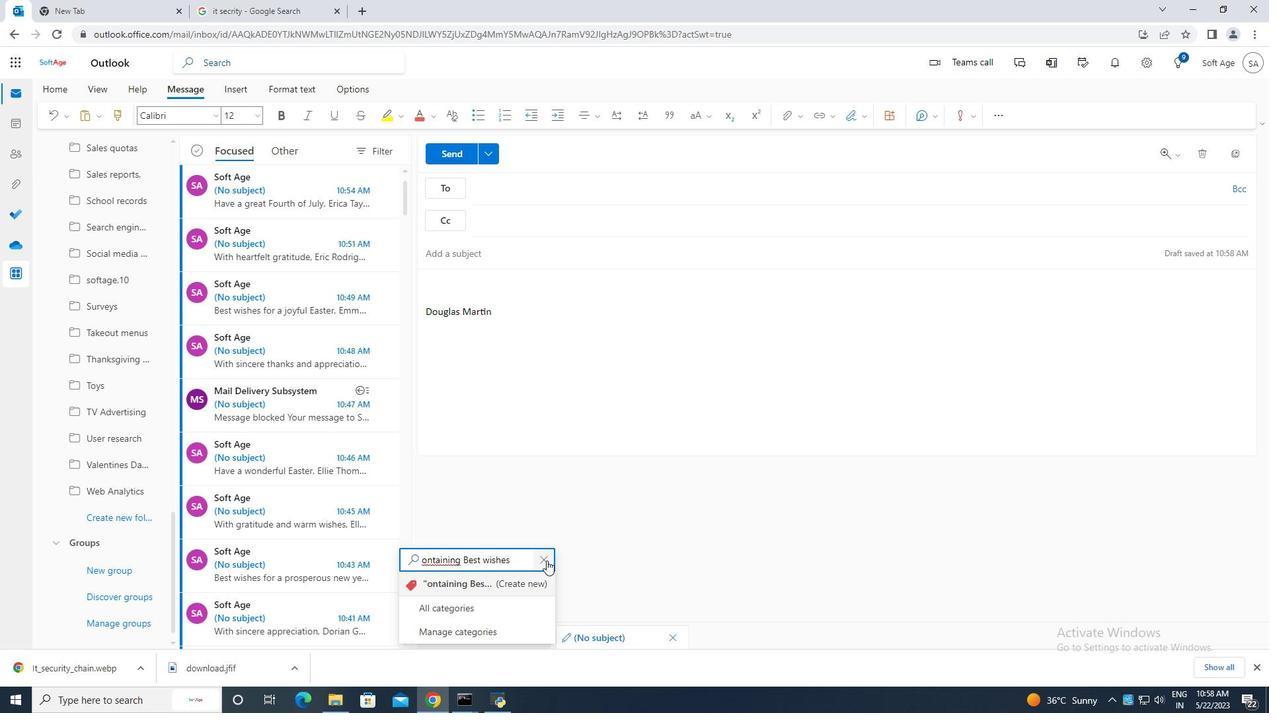 
Action: Mouse moved to (480, 288)
Screenshot: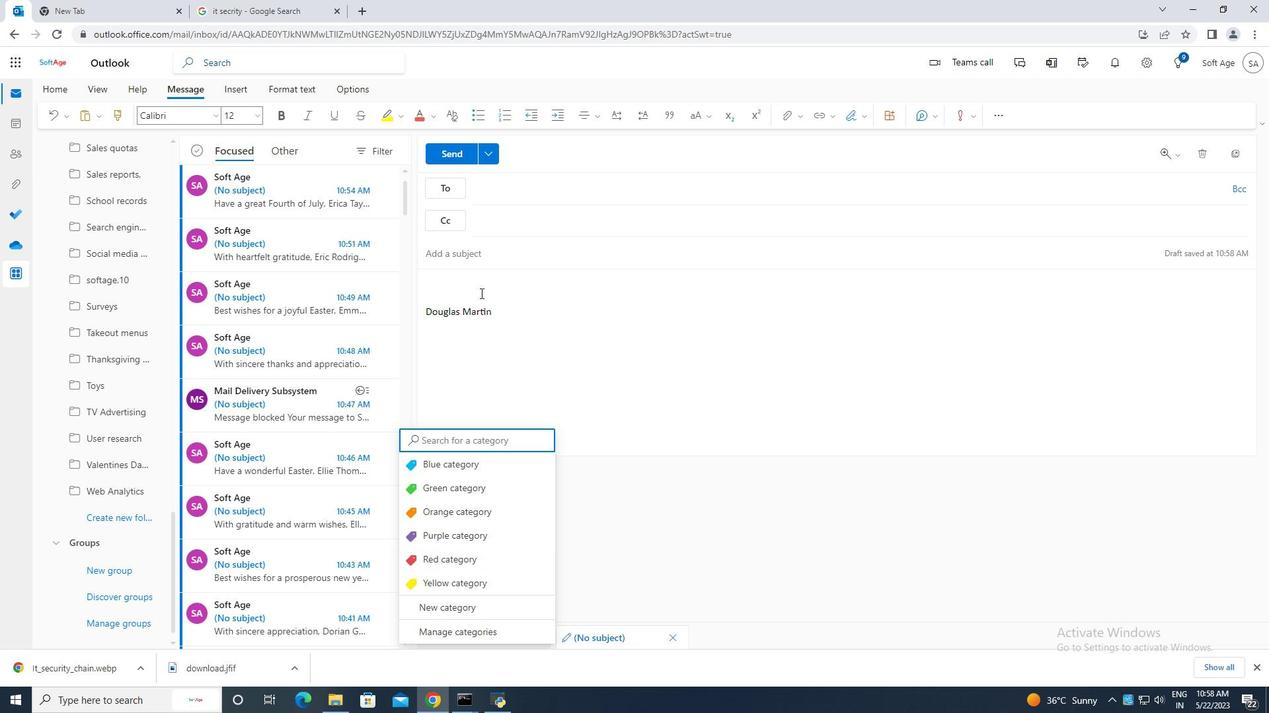 
Action: Mouse pressed left at (480, 288)
Screenshot: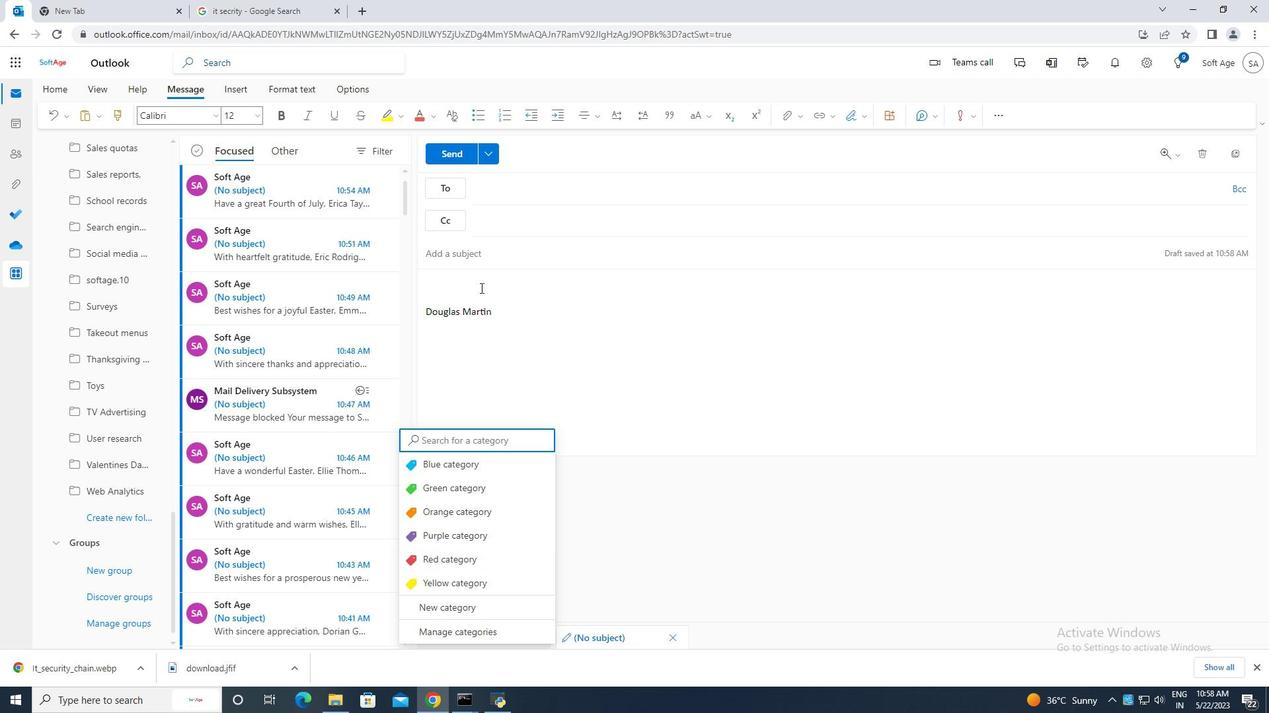 
Action: Mouse moved to (480, 288)
Screenshot: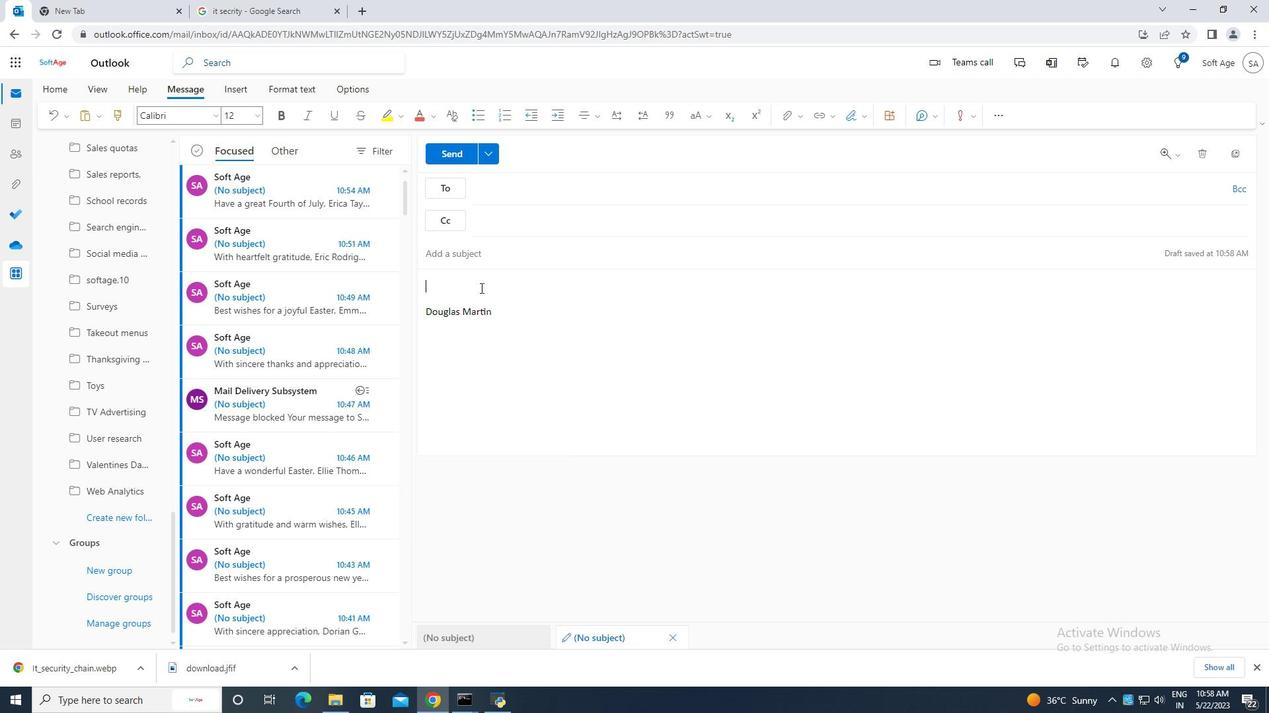 
Action: Key pressed <Key.caps_lock>C<Key.caps_lock>o
Screenshot: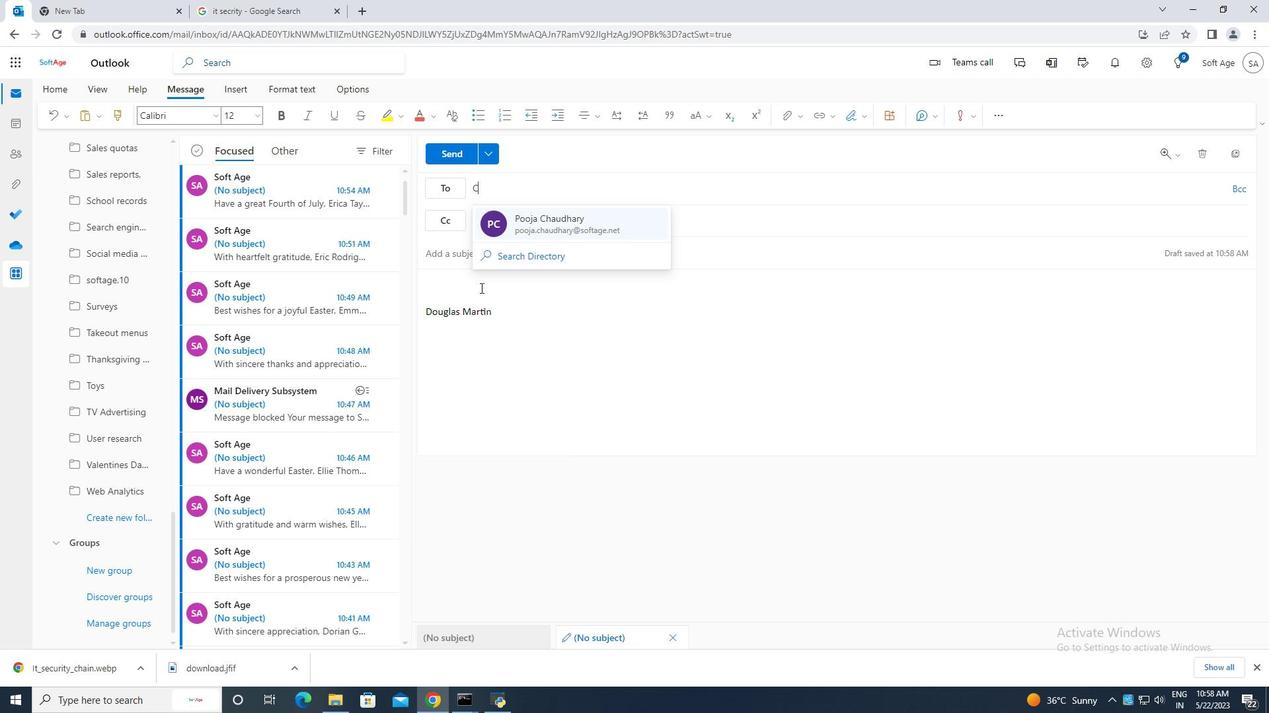 
Action: Mouse moved to (472, 278)
Screenshot: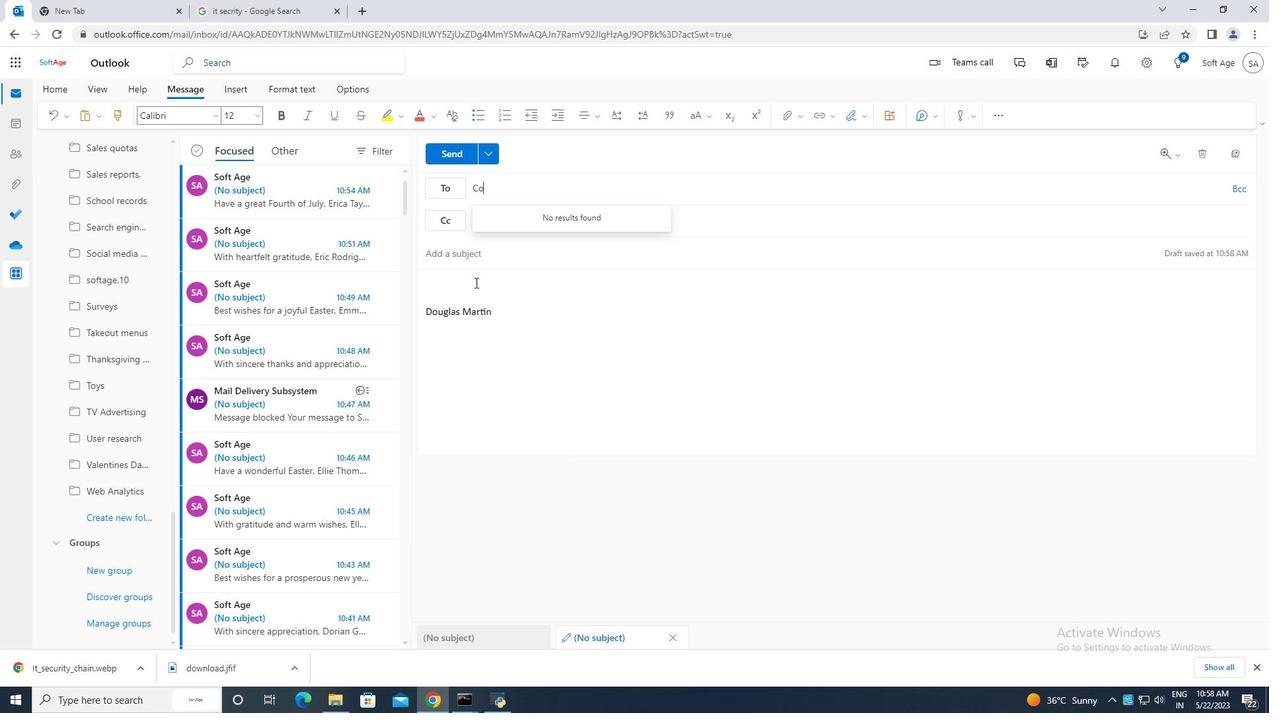 
Action: Key pressed <Key.backspace><Key.backspace>
Screenshot: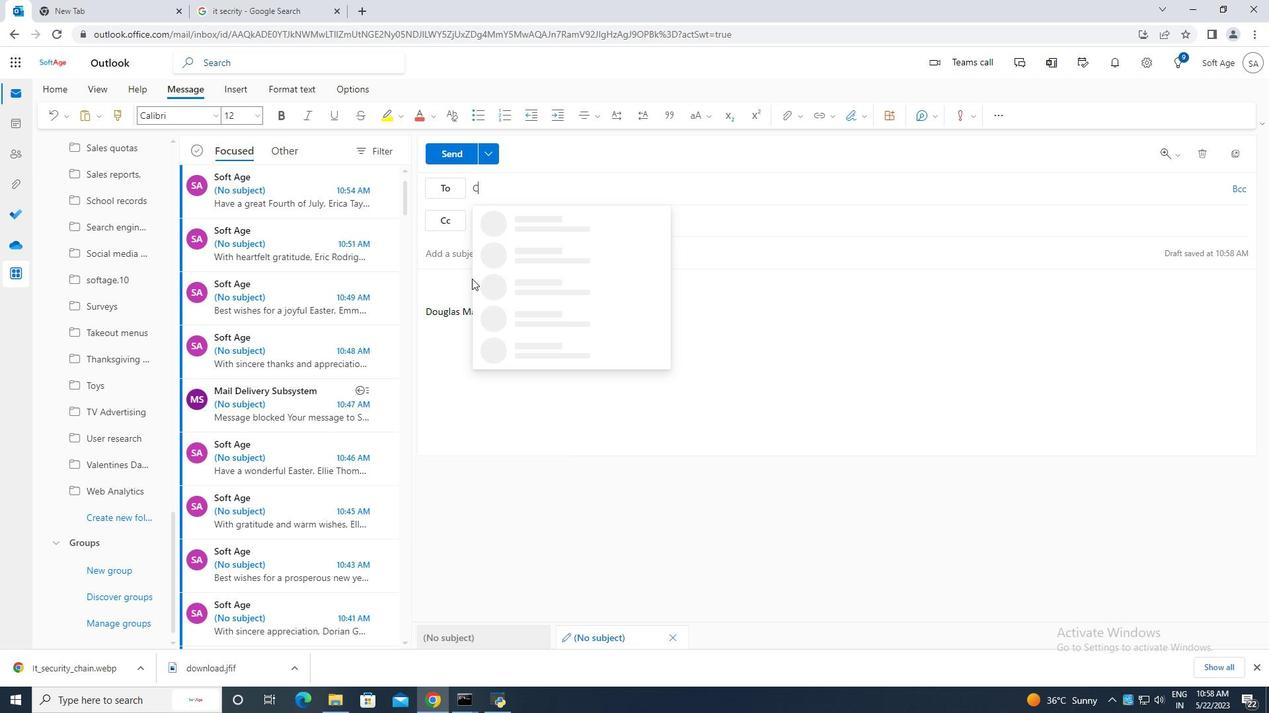 
Action: Mouse moved to (470, 284)
Screenshot: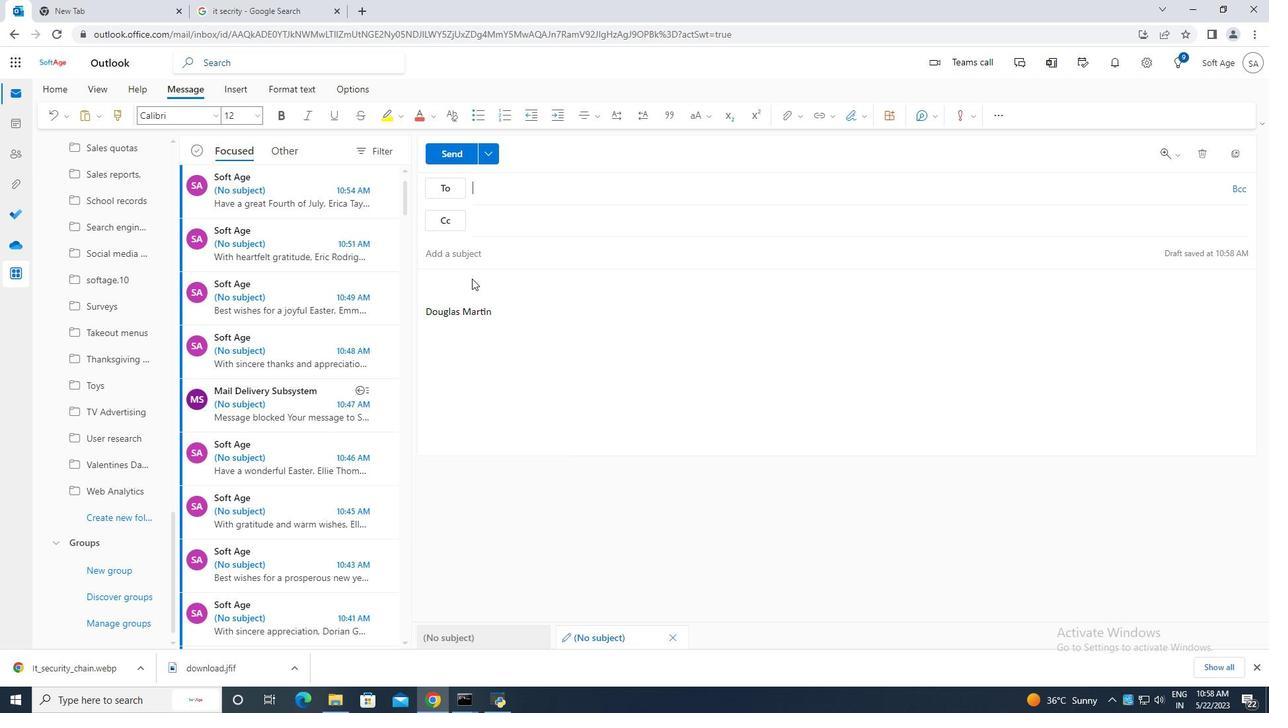 
Action: Mouse pressed left at (470, 284)
Screenshot: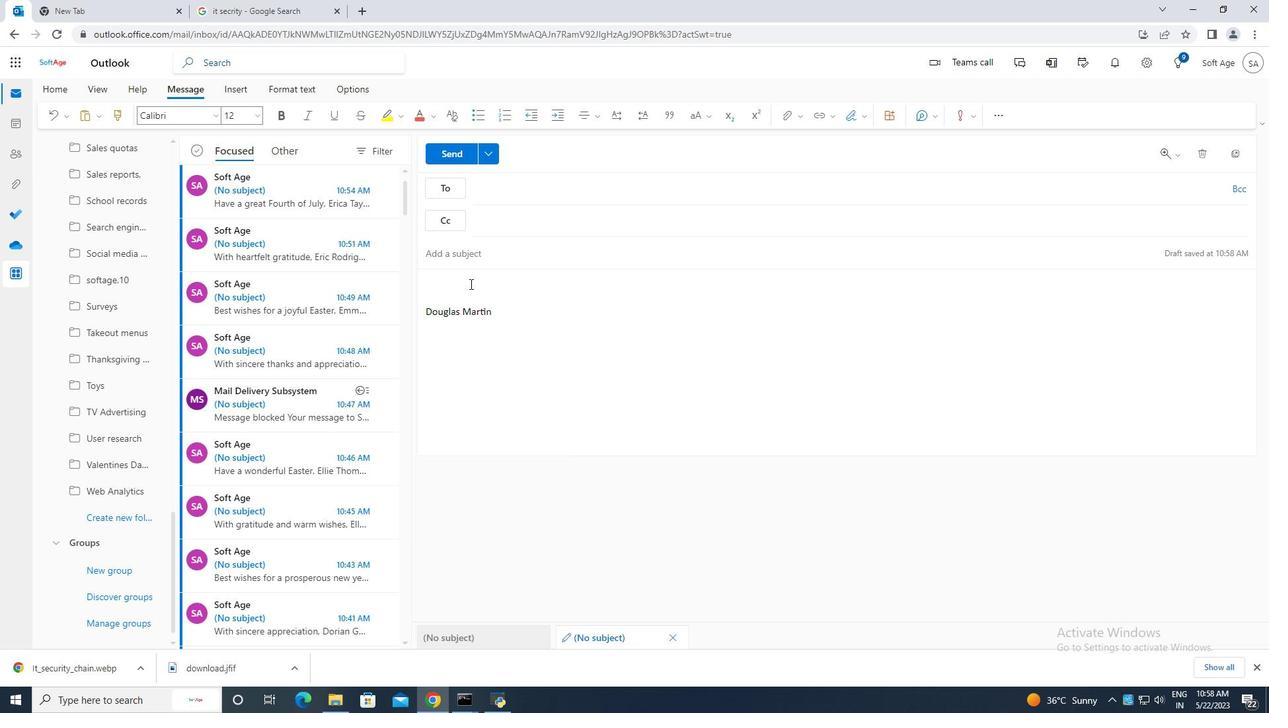 
Action: Key pressed <Key.caps_lock>C<Key.caps_lock>ontaining<Key.space>best<Key.space>wishes<Key.space>for<Key.space>a<Key.space>happy<Key.space>holiday,
Screenshot: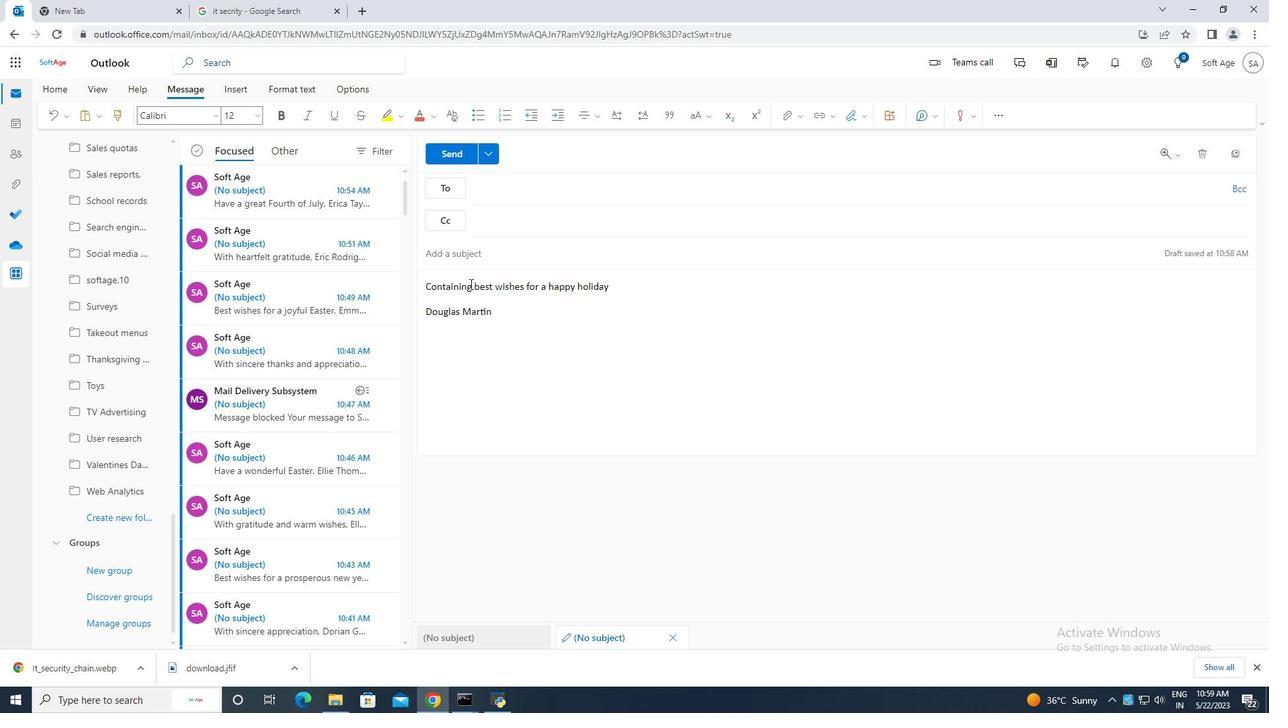 
Action: Mouse moved to (672, 191)
Screenshot: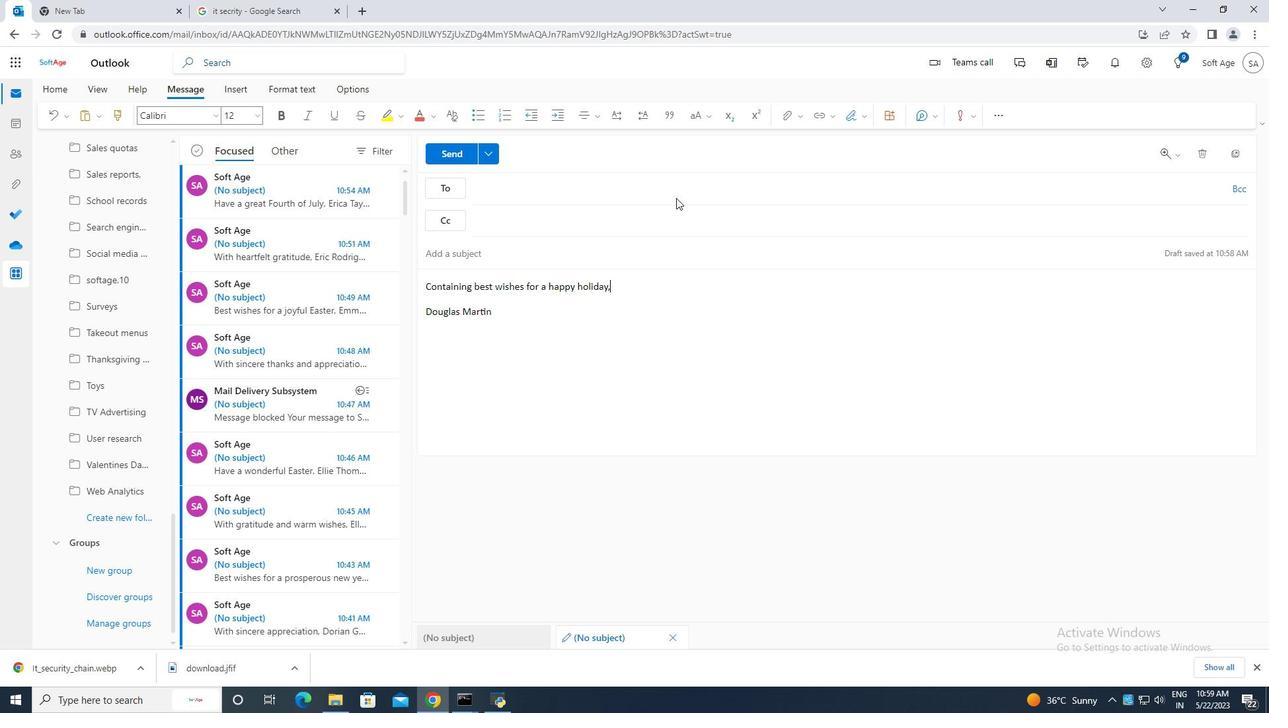 
Action: Mouse pressed left at (672, 191)
Screenshot: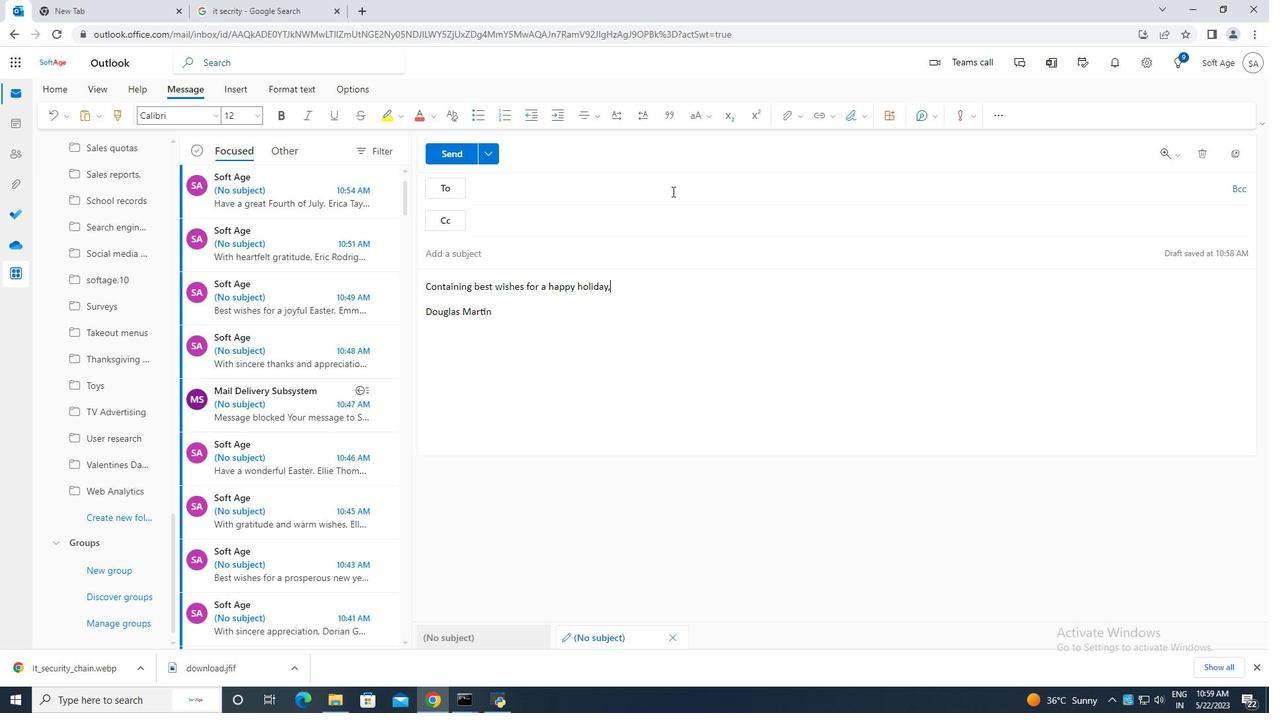 
Action: Key pressed a<Key.backspace>softage.10
Screenshot: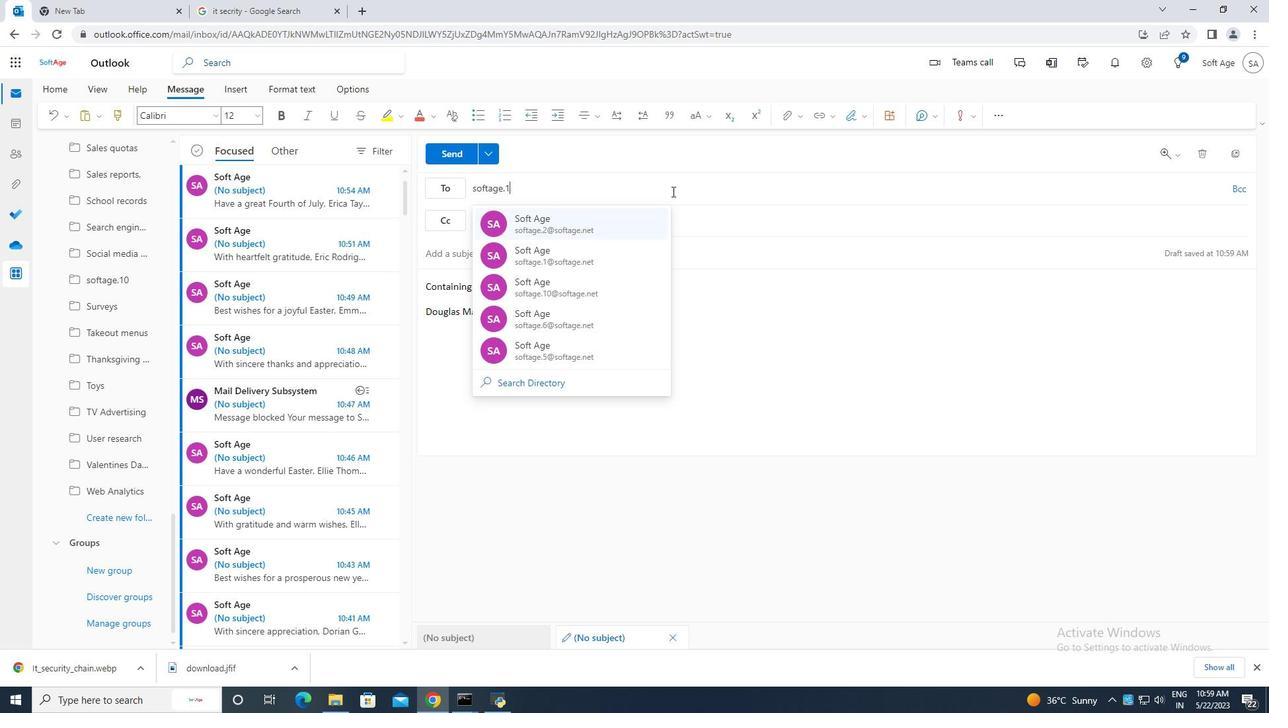
Action: Mouse moved to (645, 251)
Screenshot: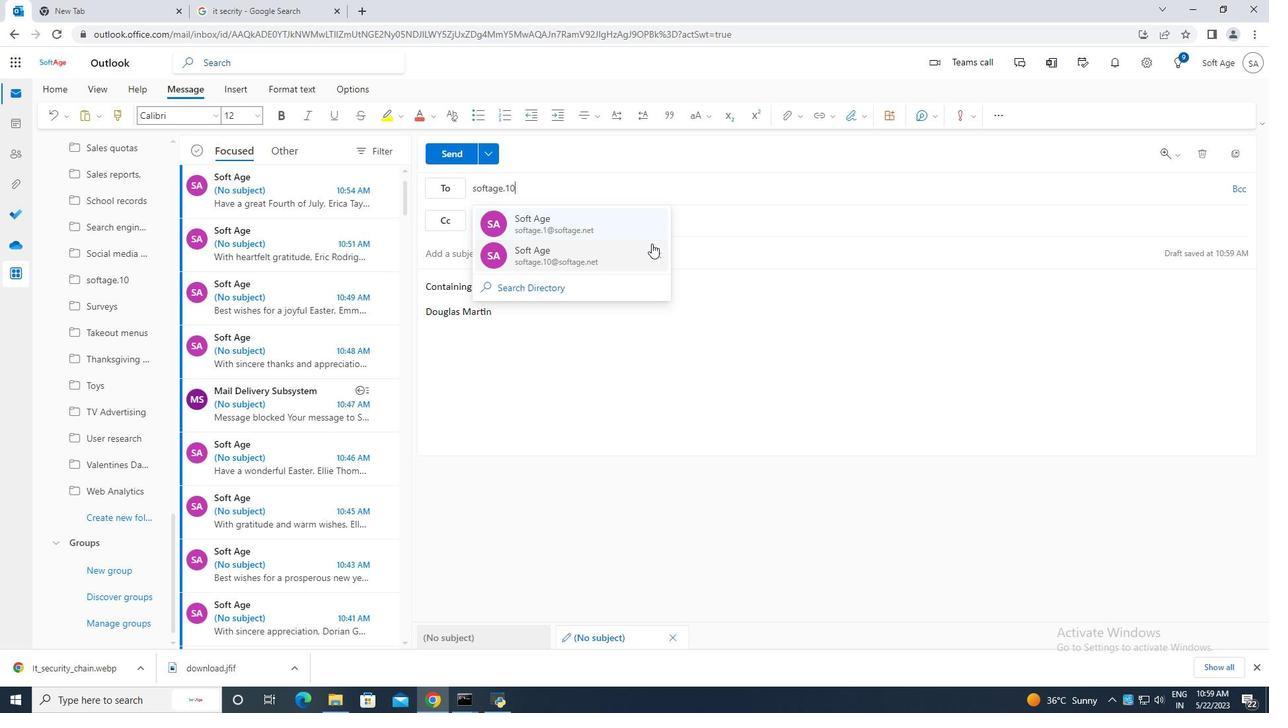 
Action: Mouse pressed left at (645, 251)
Screenshot: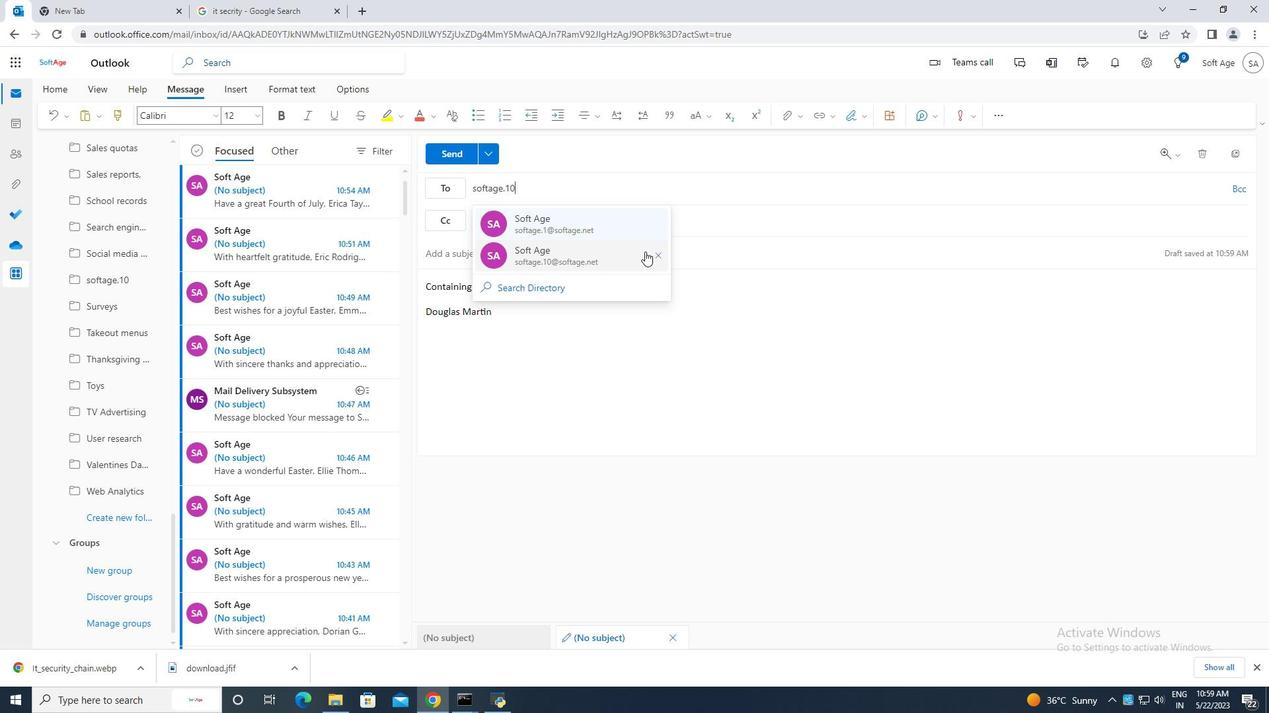 
Action: Mouse moved to (133, 518)
Screenshot: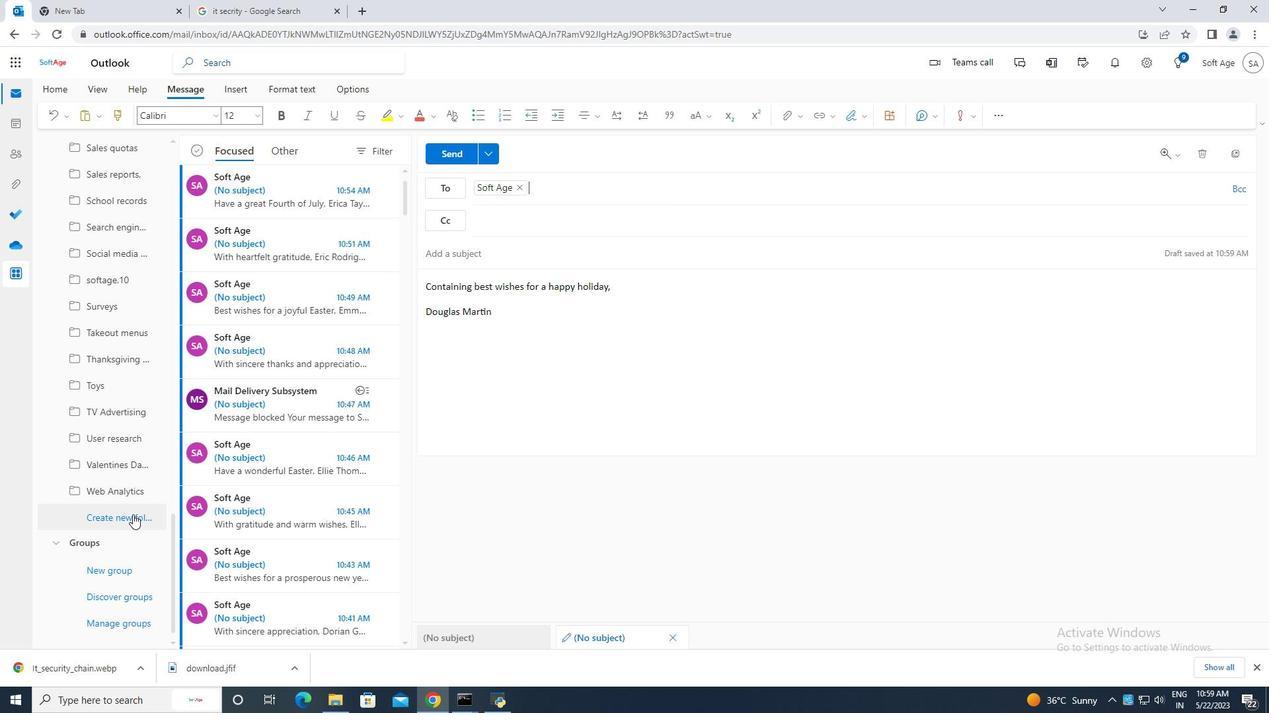 
Action: Mouse pressed left at (133, 518)
Screenshot: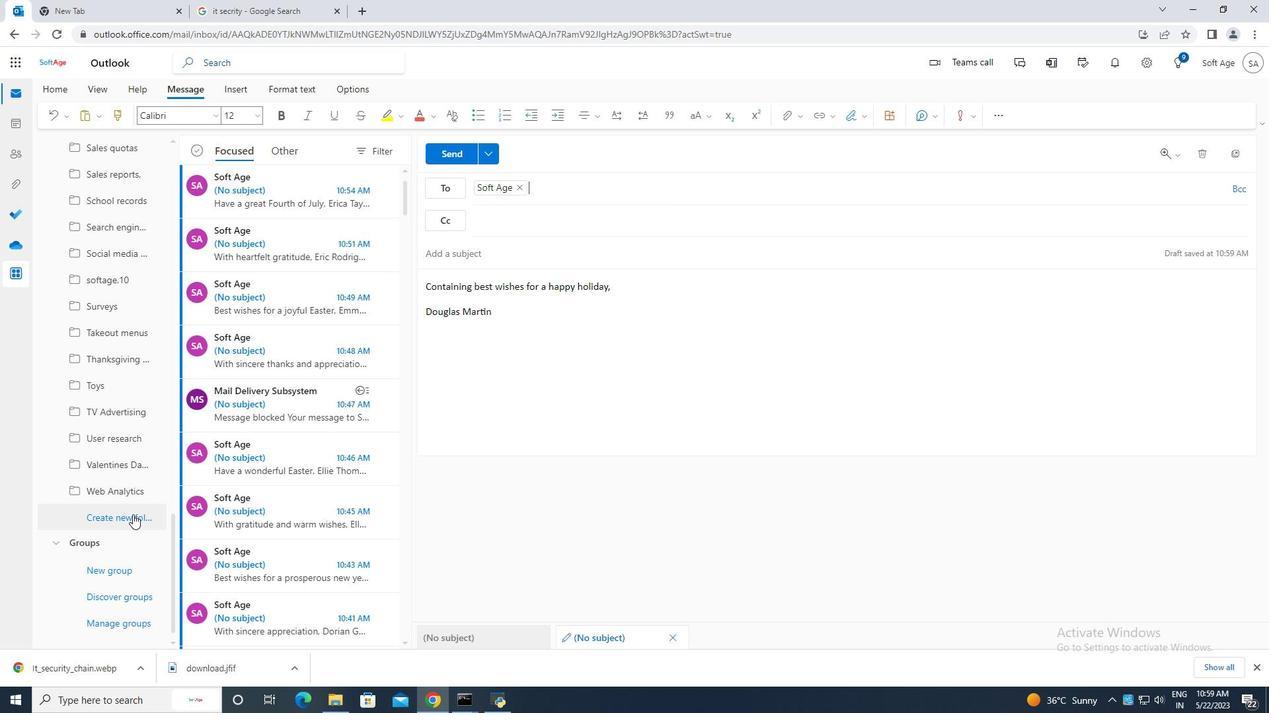 
Action: Mouse moved to (86, 523)
Screenshot: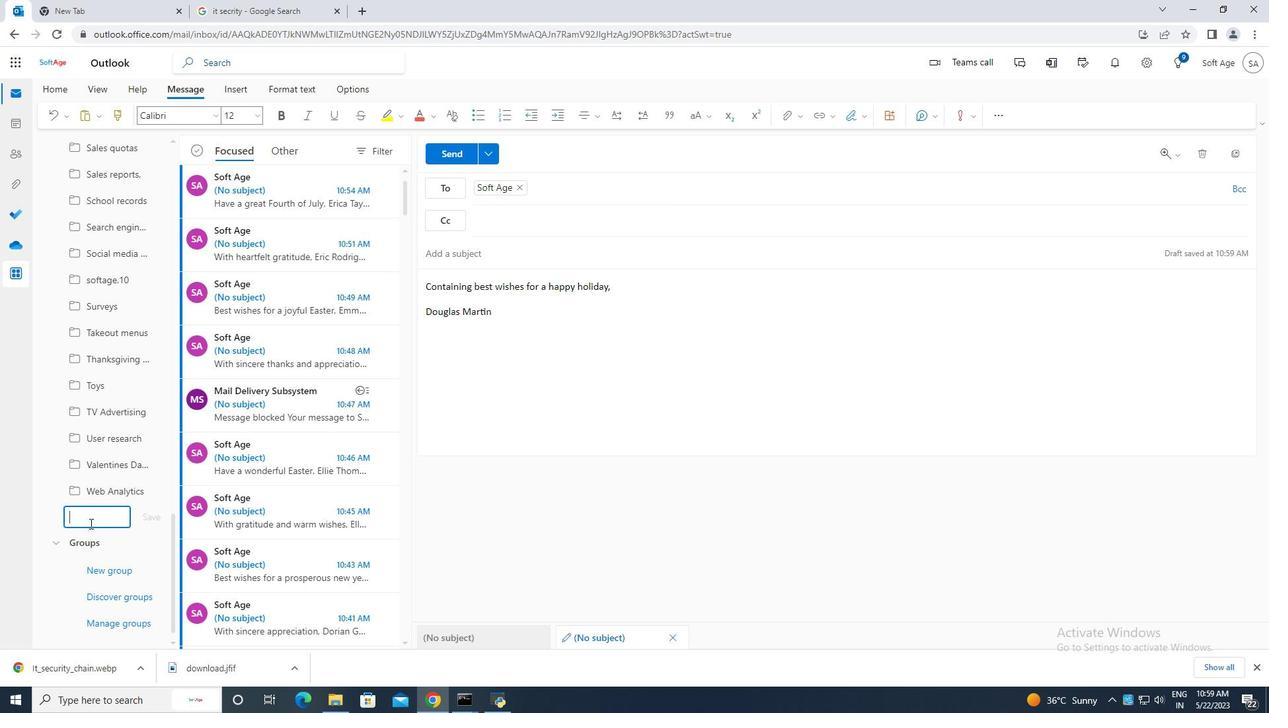 
Action: Mouse pressed left at (86, 523)
Screenshot: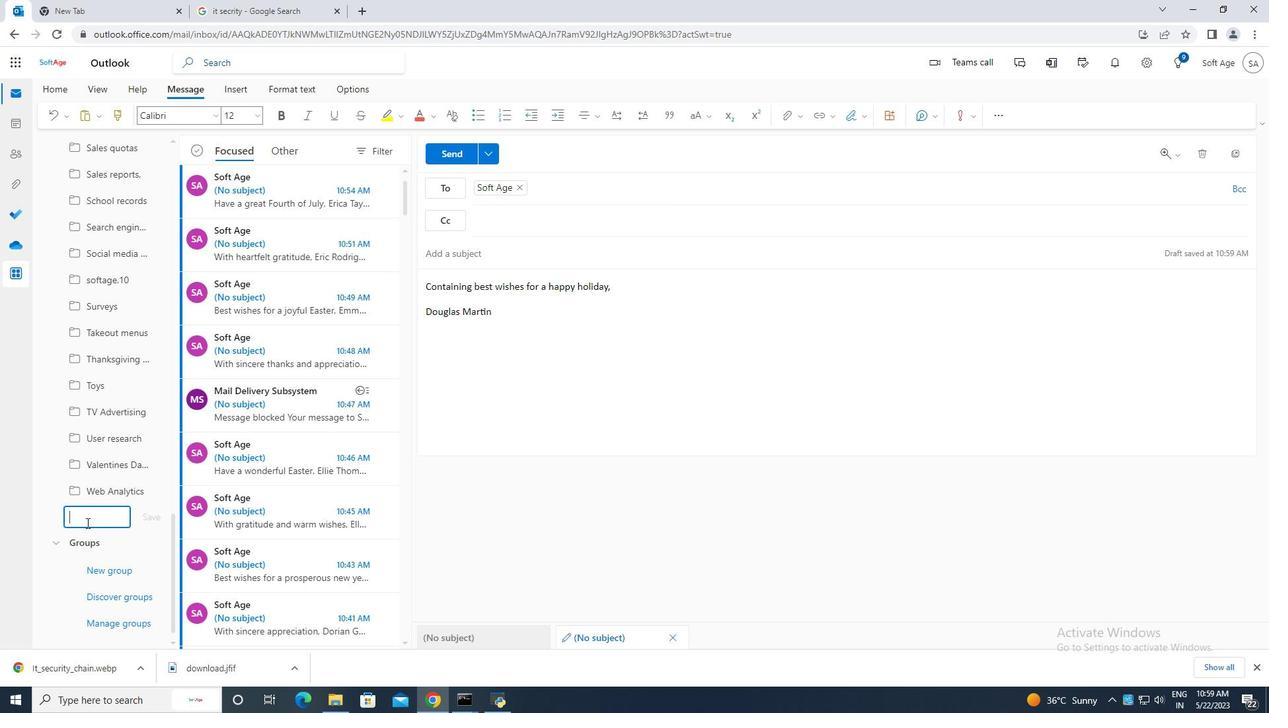 
Action: Mouse moved to (93, 521)
Screenshot: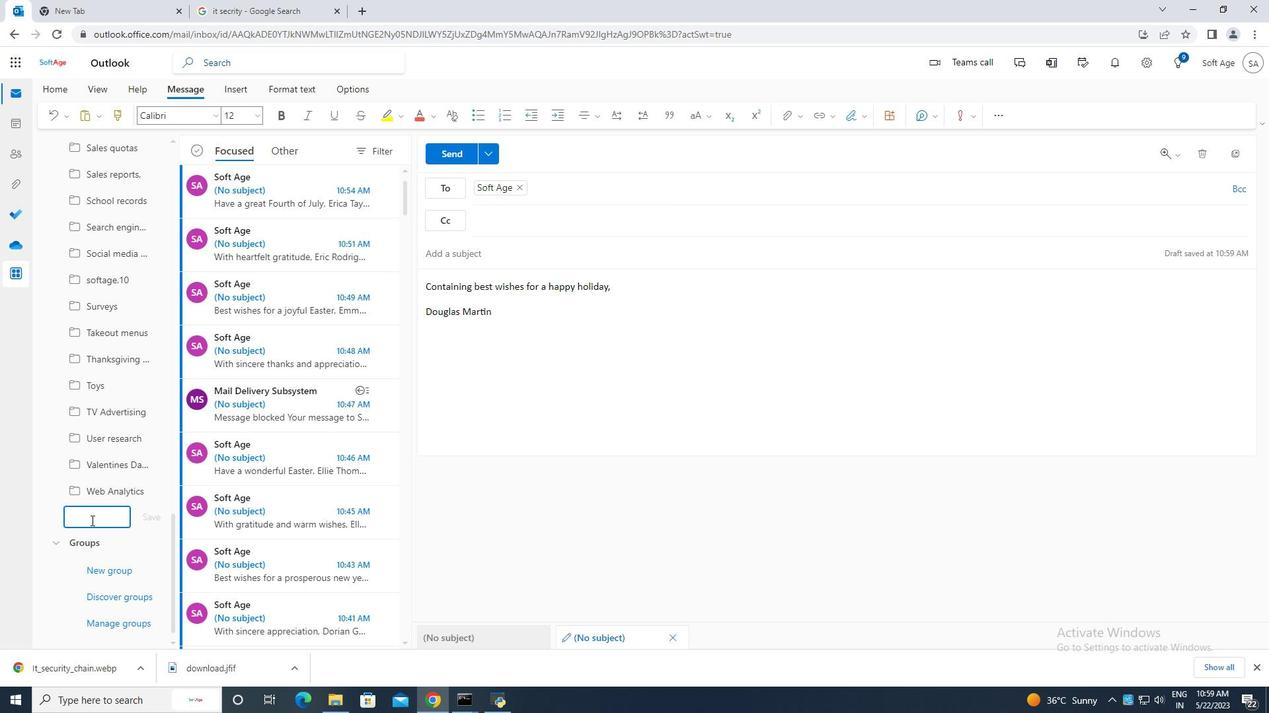 
Action: Key pressed <Key.caps_lock>S<Key.caps_lock>ales<Key.space>enablement<Key.enter>
Screenshot: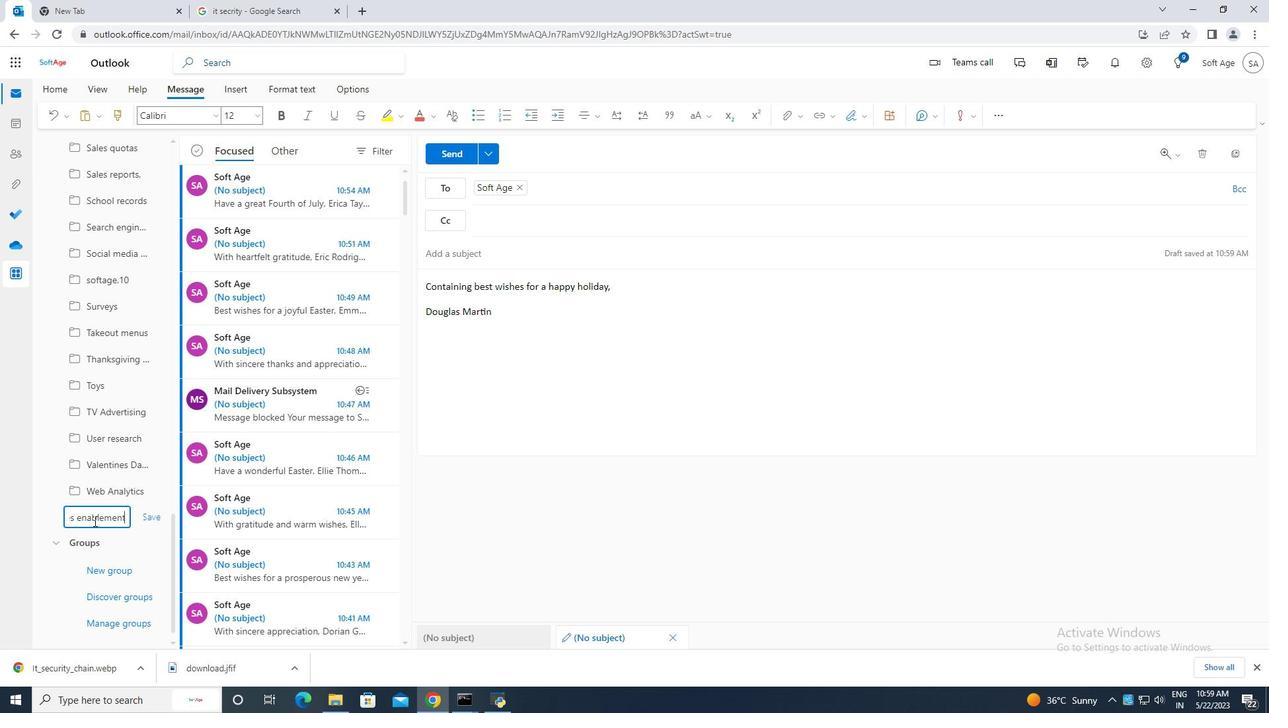 
Action: Mouse moved to (454, 150)
Screenshot: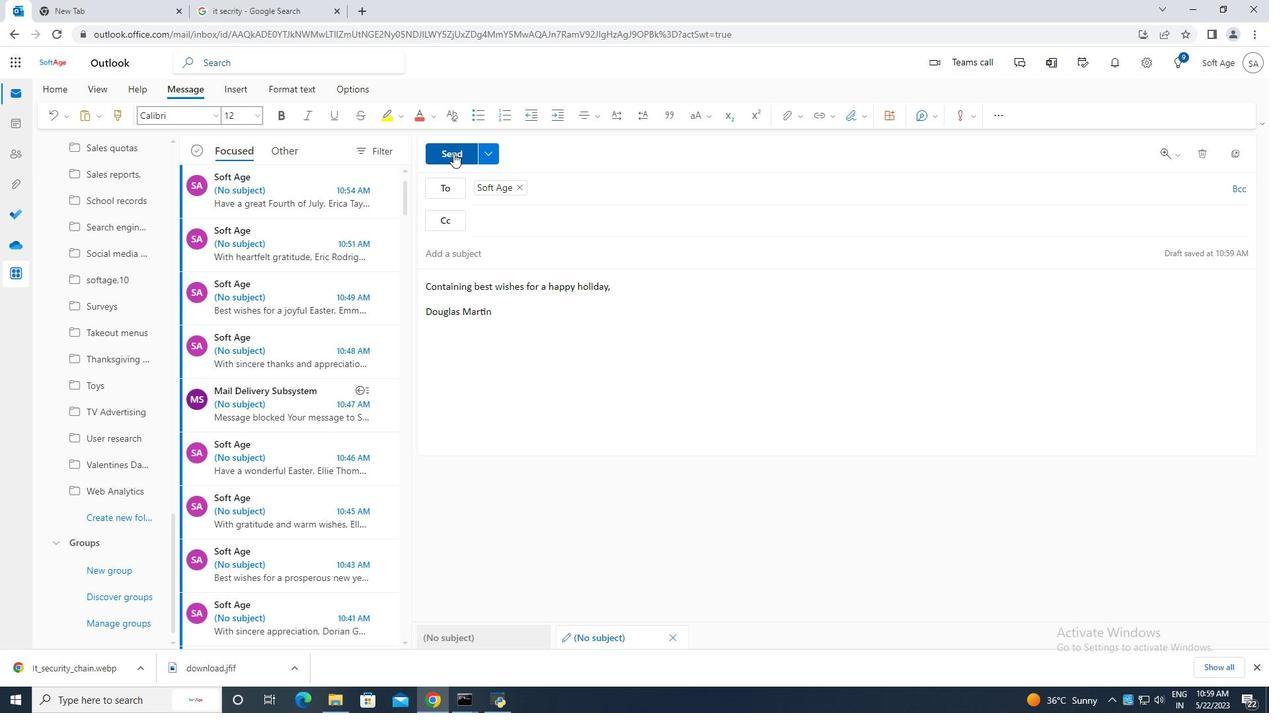 
Action: Mouse pressed left at (454, 150)
Screenshot: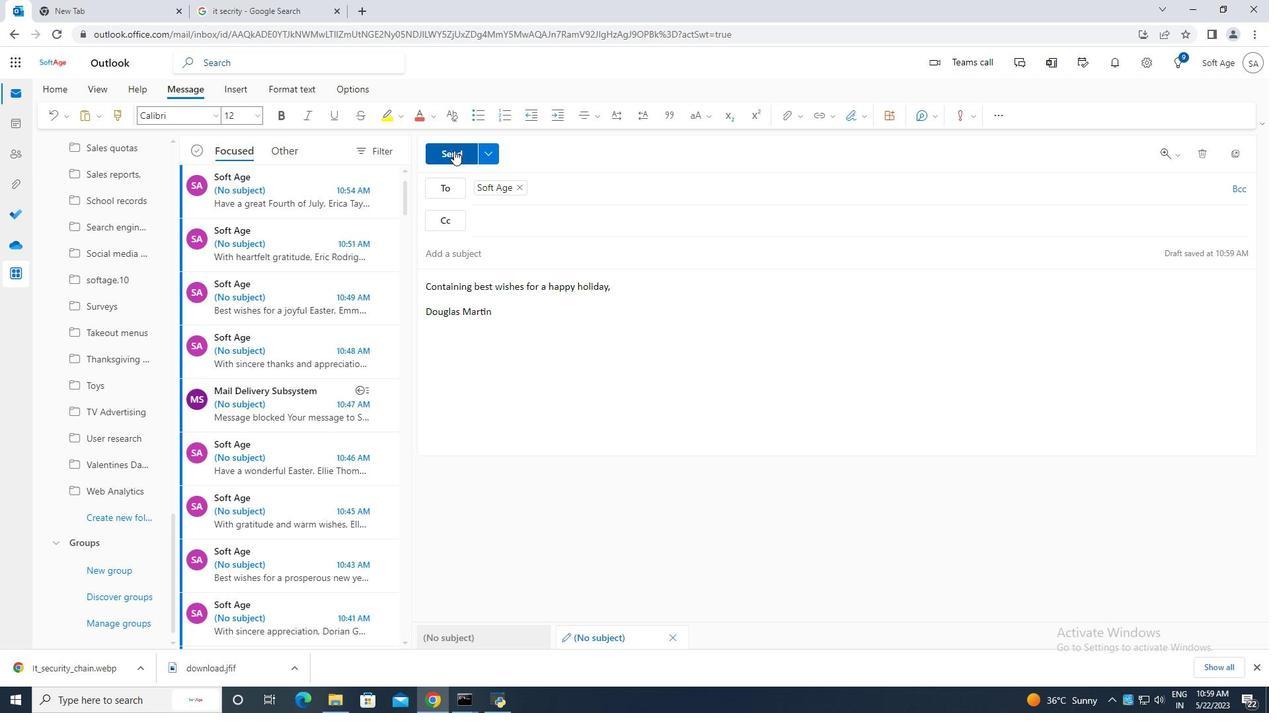 
Action: Mouse moved to (634, 380)
Screenshot: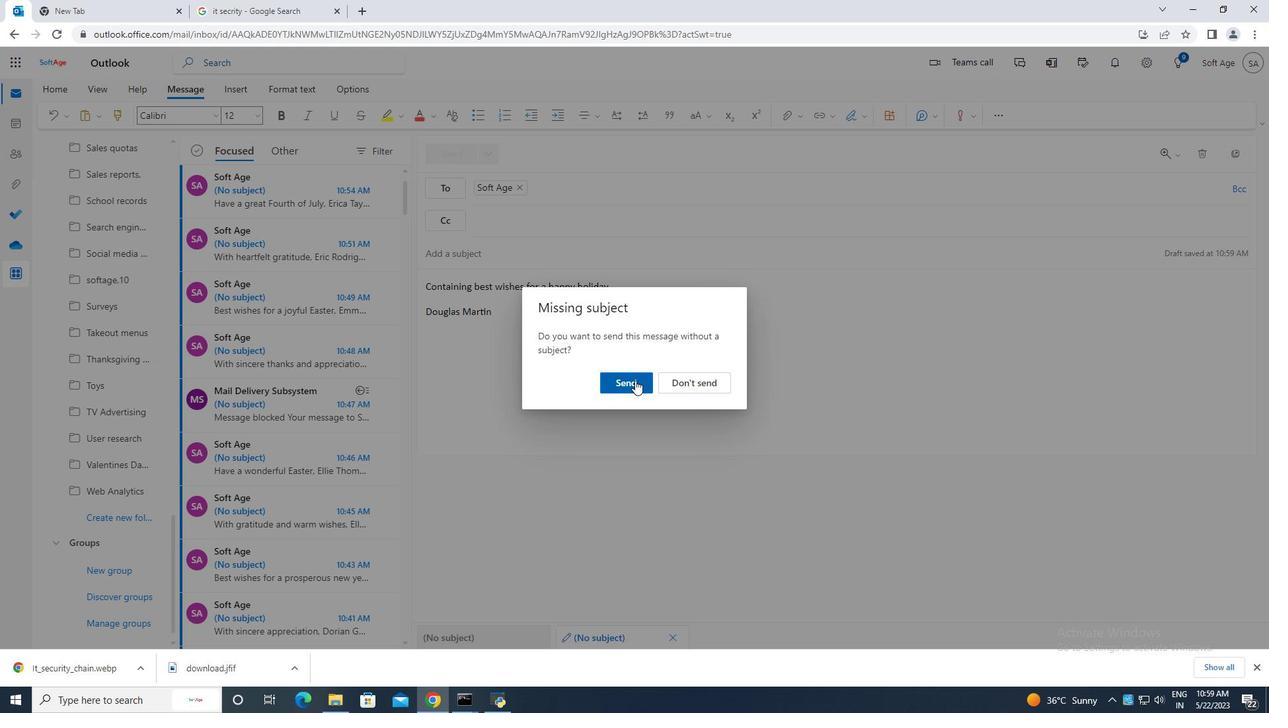 
Action: Mouse pressed left at (634, 380)
Screenshot: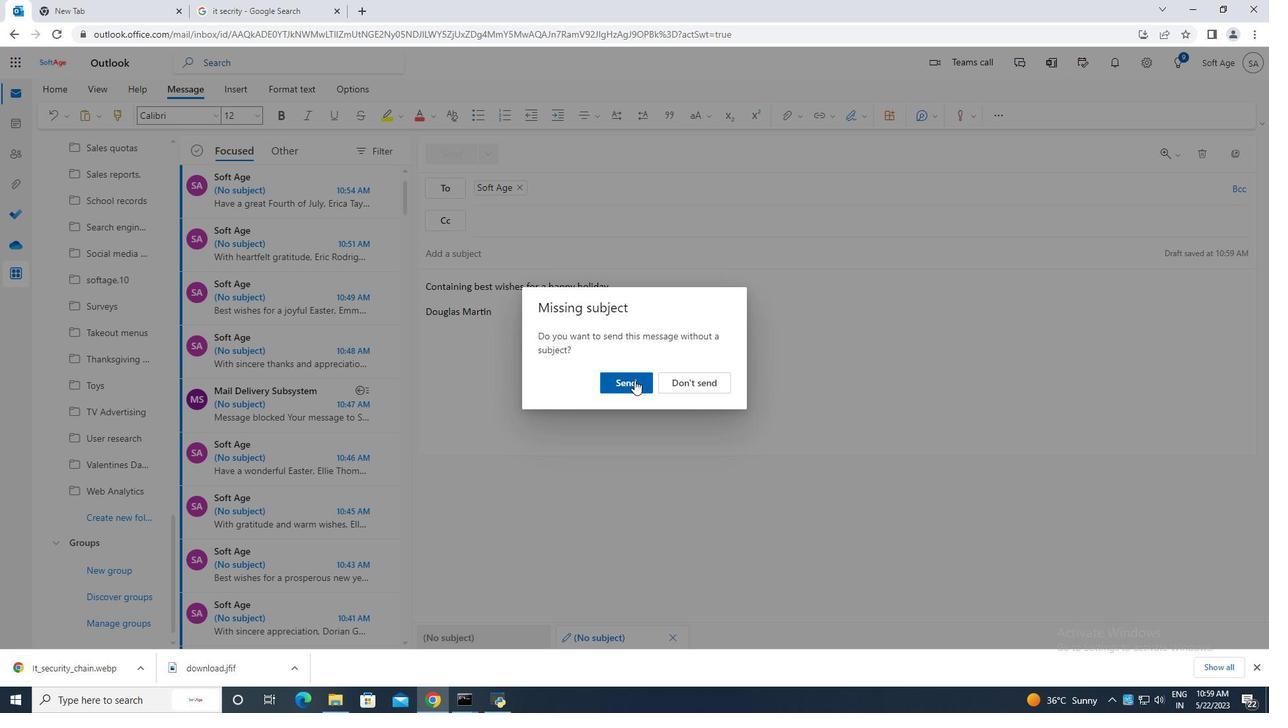 
Action: Mouse moved to (633, 380)
Screenshot: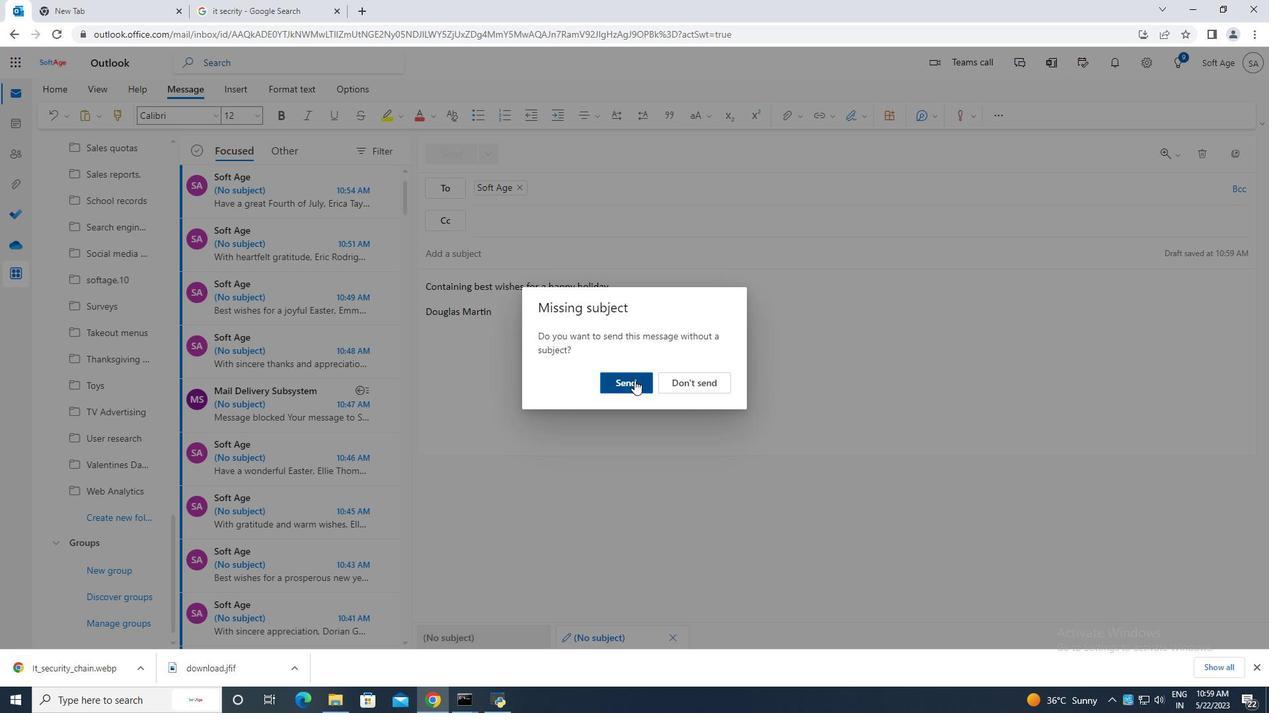 
